 Task: Create a sub task Gather and Analyse Requirements for the task  Create a feature to schedule automatic backups of app data in the project TrueNorth , assign it to team member softage.7@softage.net and update the status of the sub task to  At Risk , set the priority of the sub task to Medium.
Action: Mouse moved to (60, 393)
Screenshot: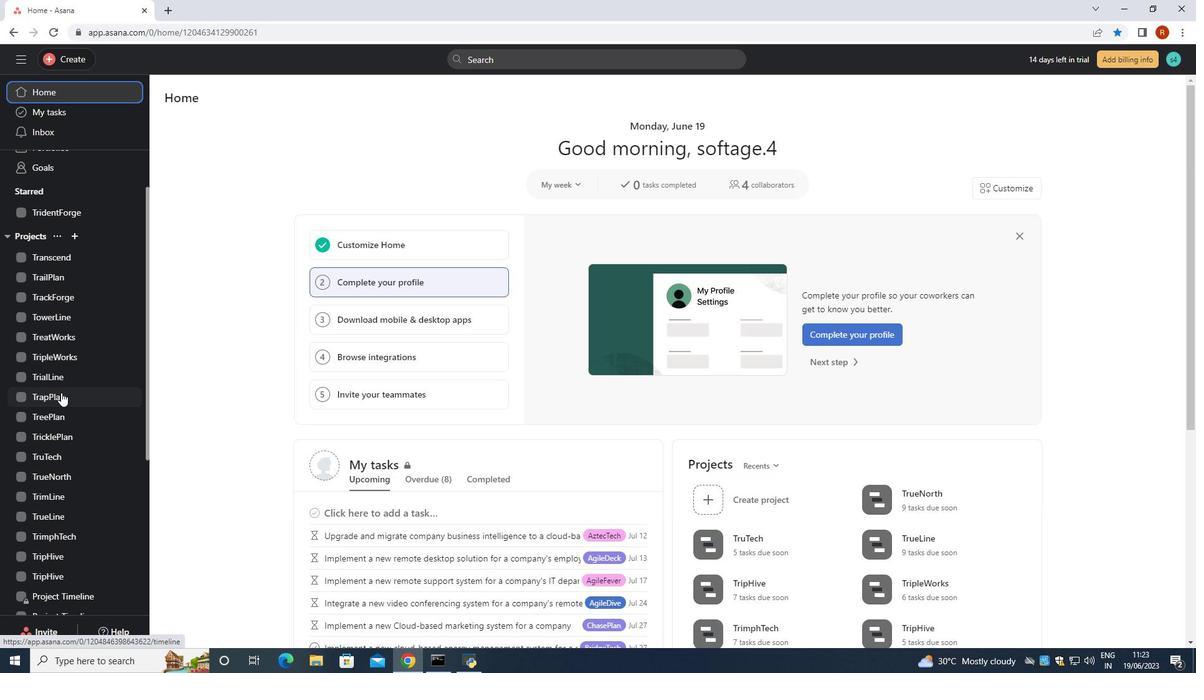 
Action: Mouse scrolled (60, 392) with delta (0, 0)
Screenshot: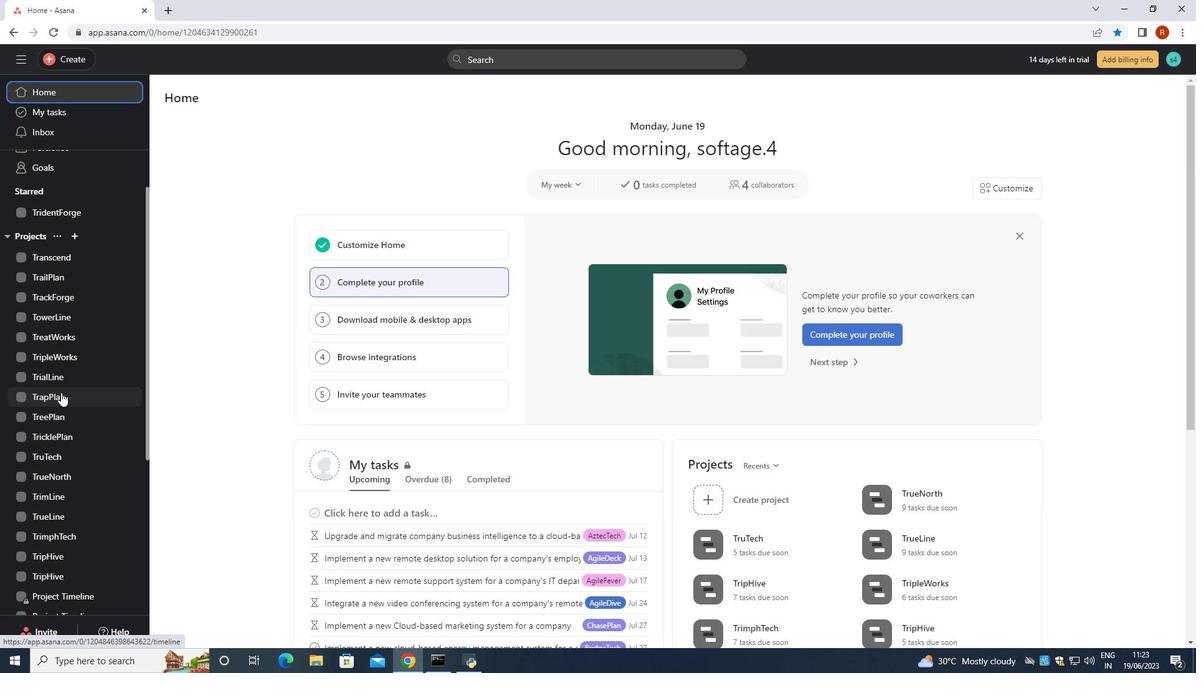 
Action: Mouse scrolled (60, 392) with delta (0, 0)
Screenshot: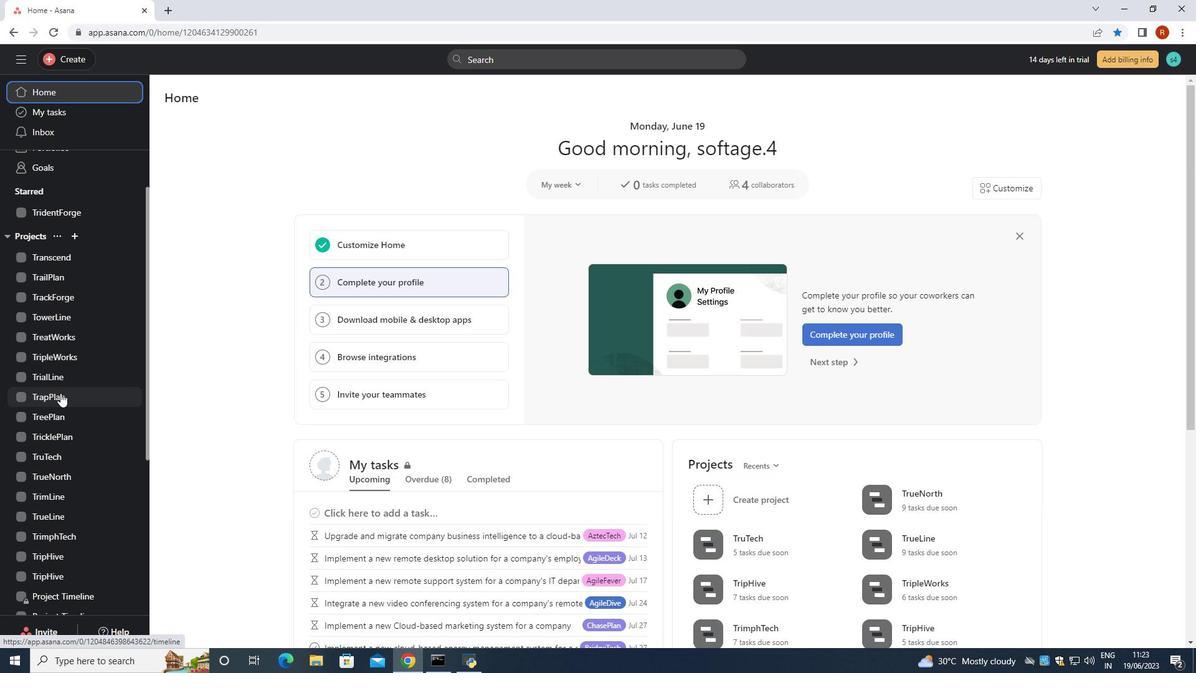 
Action: Mouse moved to (77, 357)
Screenshot: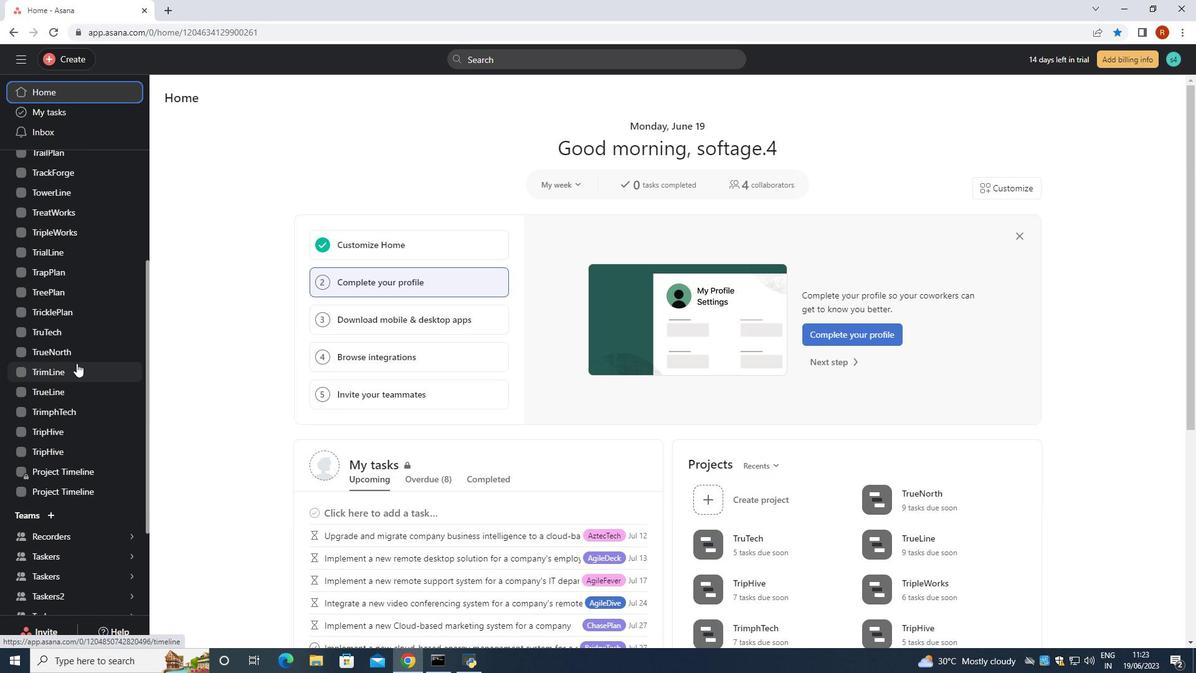 
Action: Mouse pressed left at (77, 357)
Screenshot: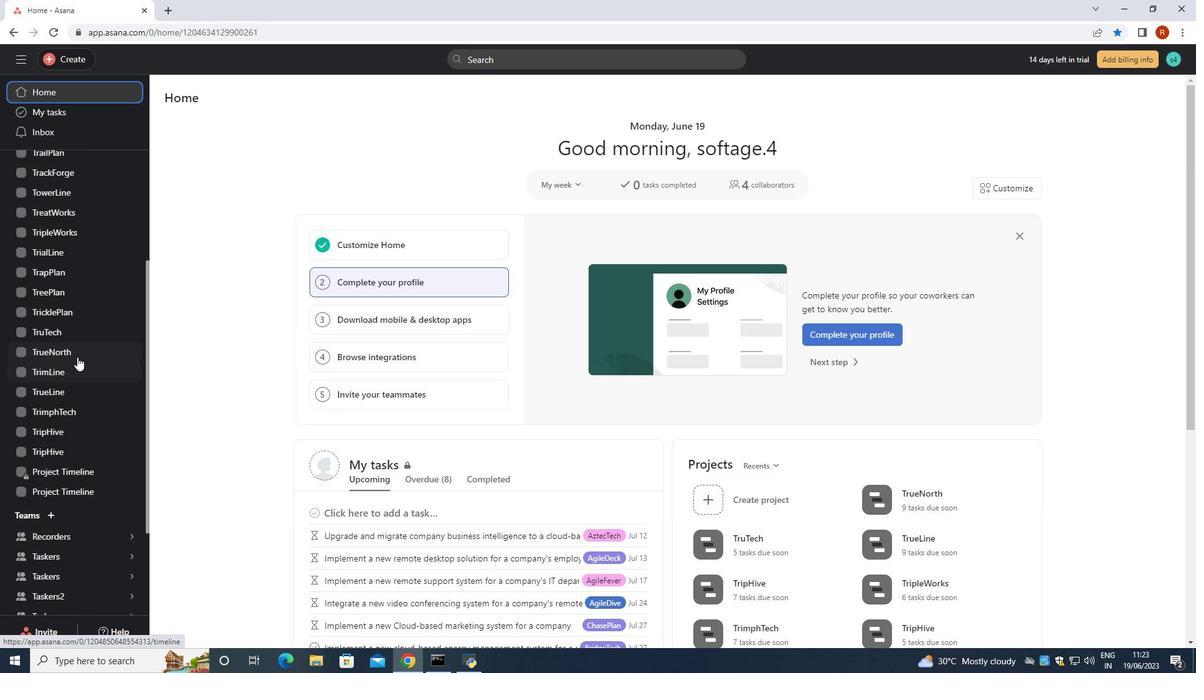 
Action: Mouse moved to (491, 293)
Screenshot: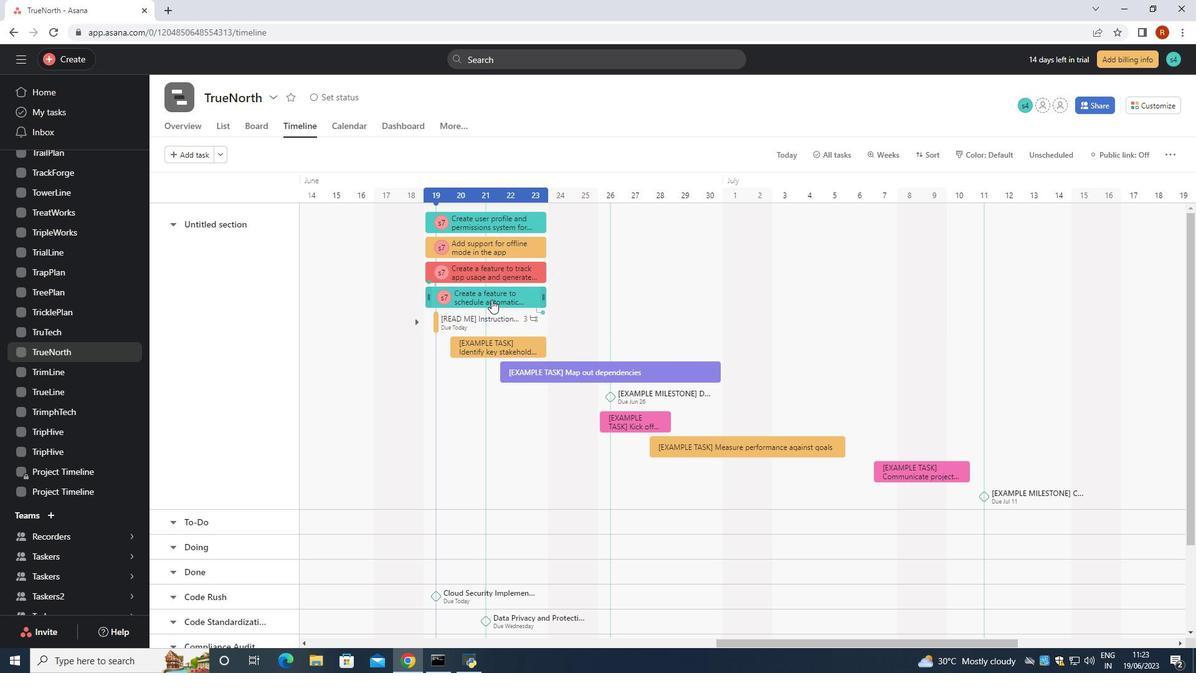 
Action: Mouse pressed left at (491, 293)
Screenshot: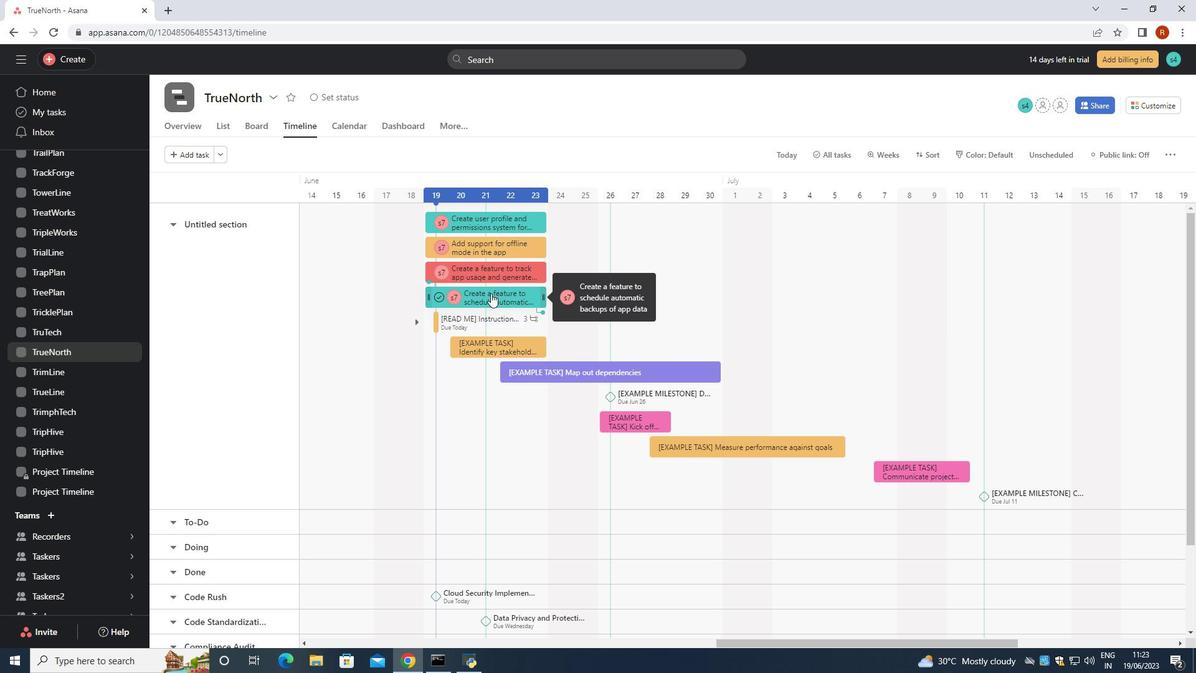 
Action: Mouse moved to (925, 362)
Screenshot: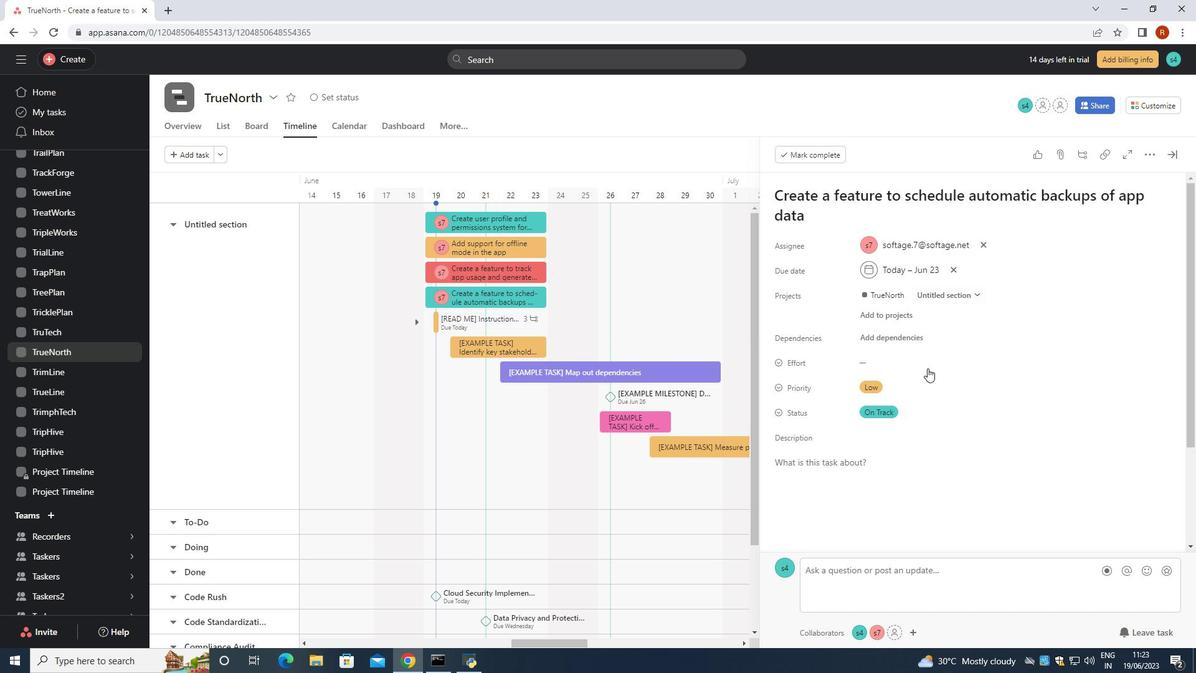 
Action: Mouse scrolled (925, 361) with delta (0, 0)
Screenshot: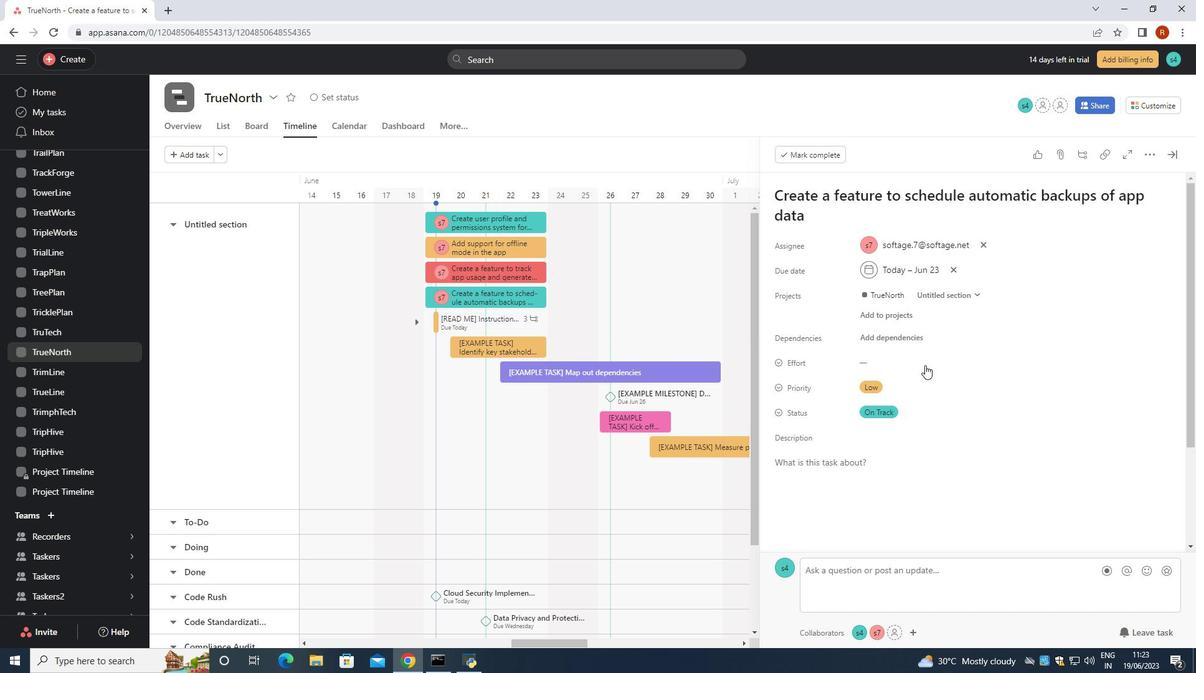 
Action: Mouse scrolled (925, 361) with delta (0, 0)
Screenshot: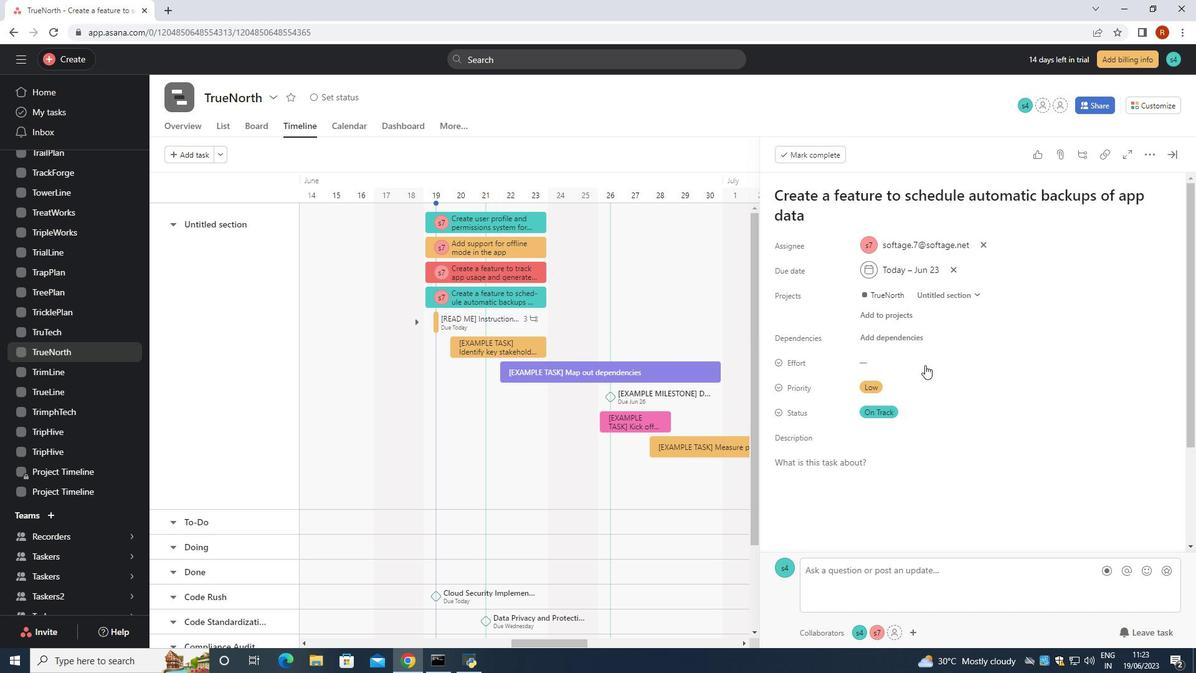 
Action: Mouse scrolled (925, 361) with delta (0, 0)
Screenshot: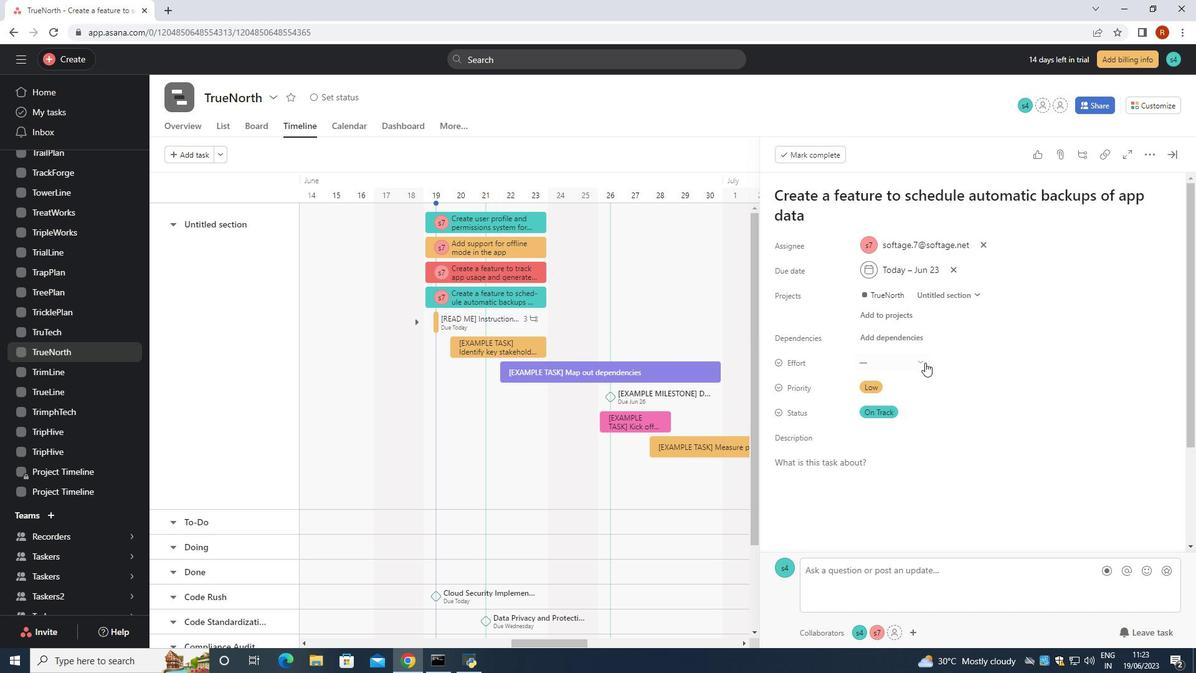 
Action: Mouse scrolled (925, 361) with delta (0, 0)
Screenshot: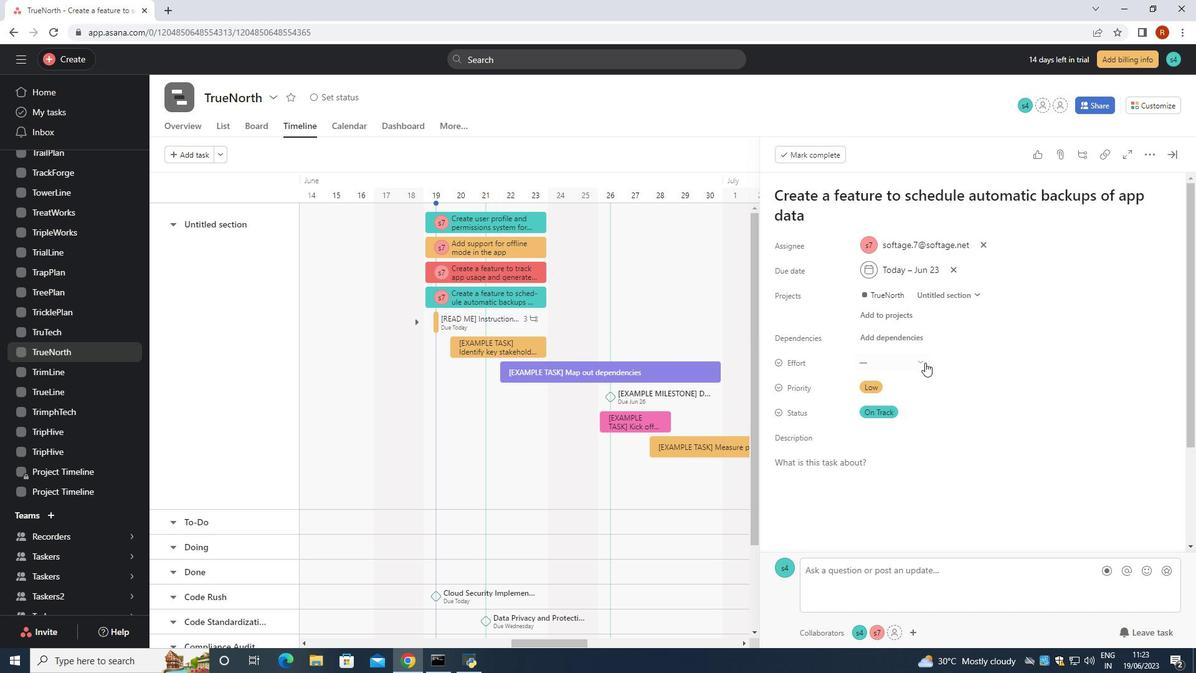
Action: Mouse scrolled (925, 361) with delta (0, 0)
Screenshot: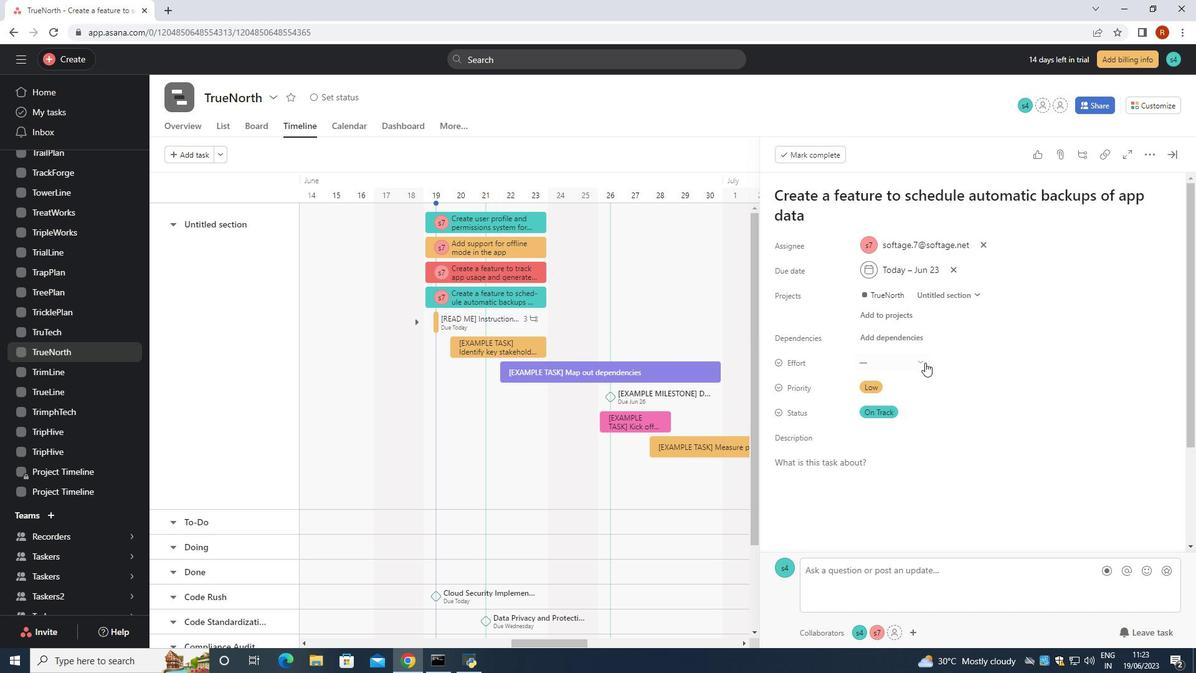 
Action: Mouse moved to (924, 361)
Screenshot: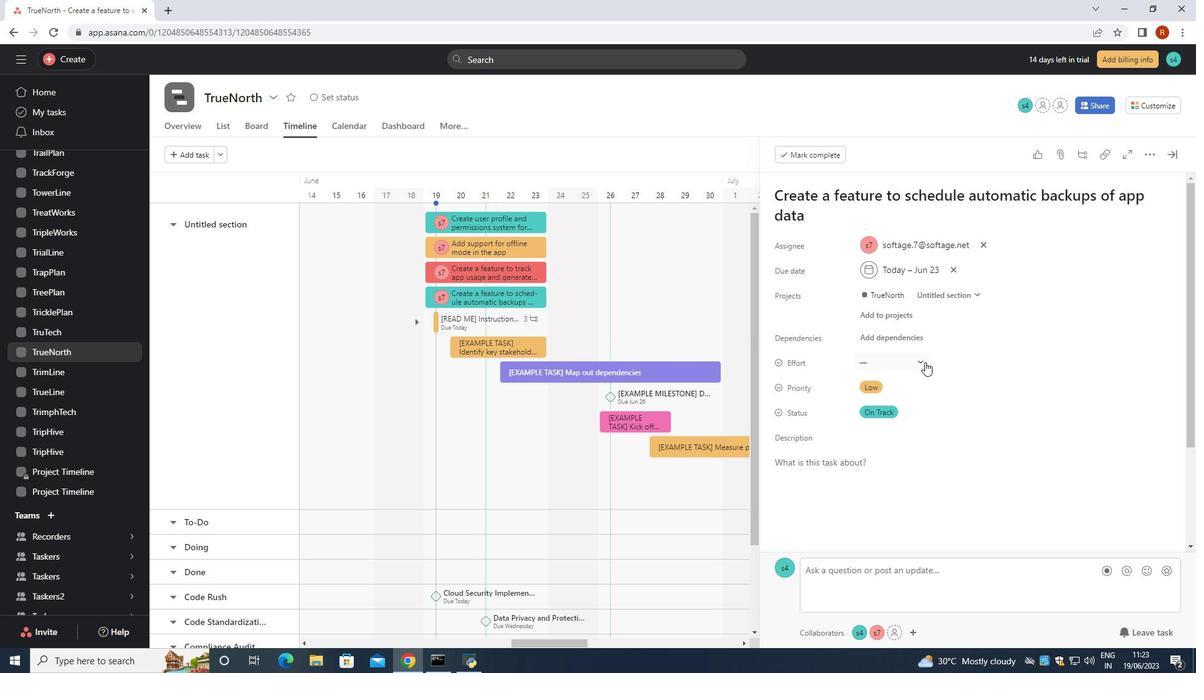 
Action: Mouse scrolled (924, 360) with delta (0, 0)
Screenshot: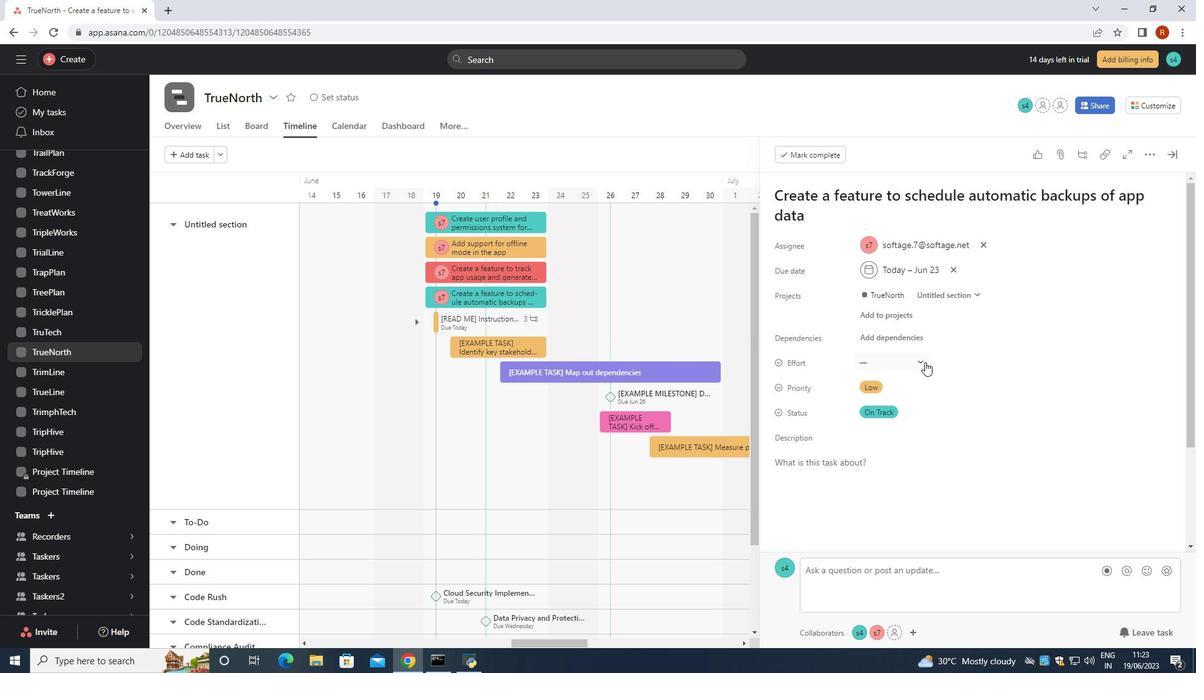 
Action: Mouse moved to (924, 360)
Screenshot: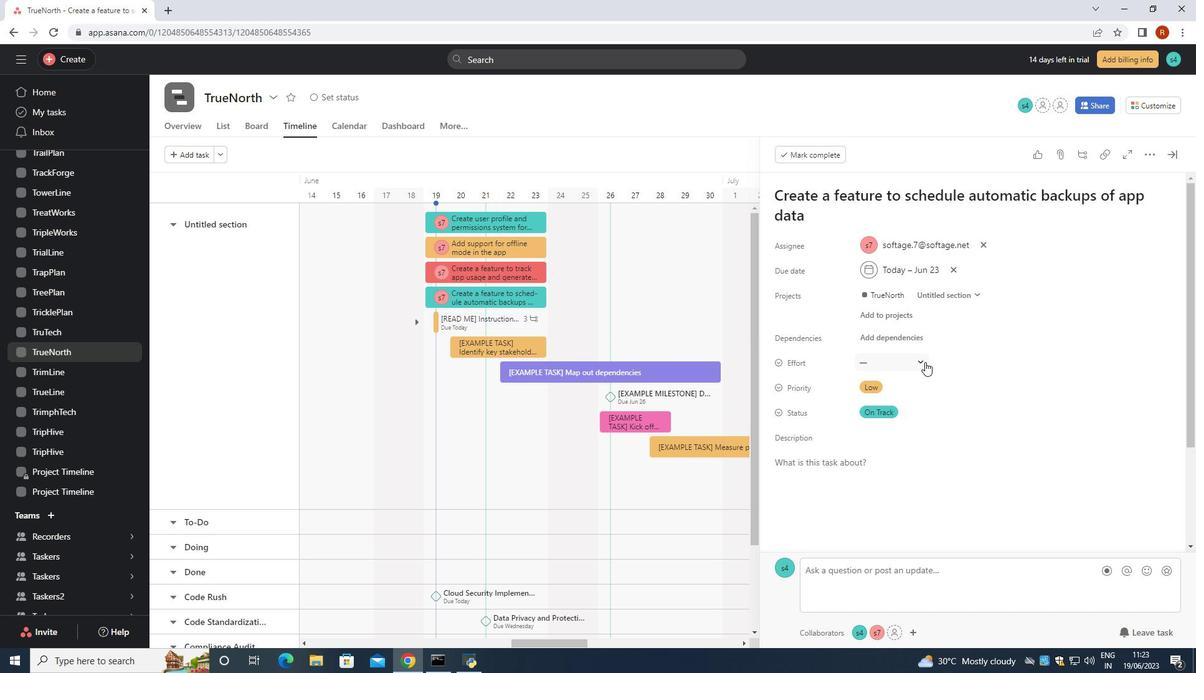 
Action: Mouse scrolled (924, 359) with delta (0, 0)
Screenshot: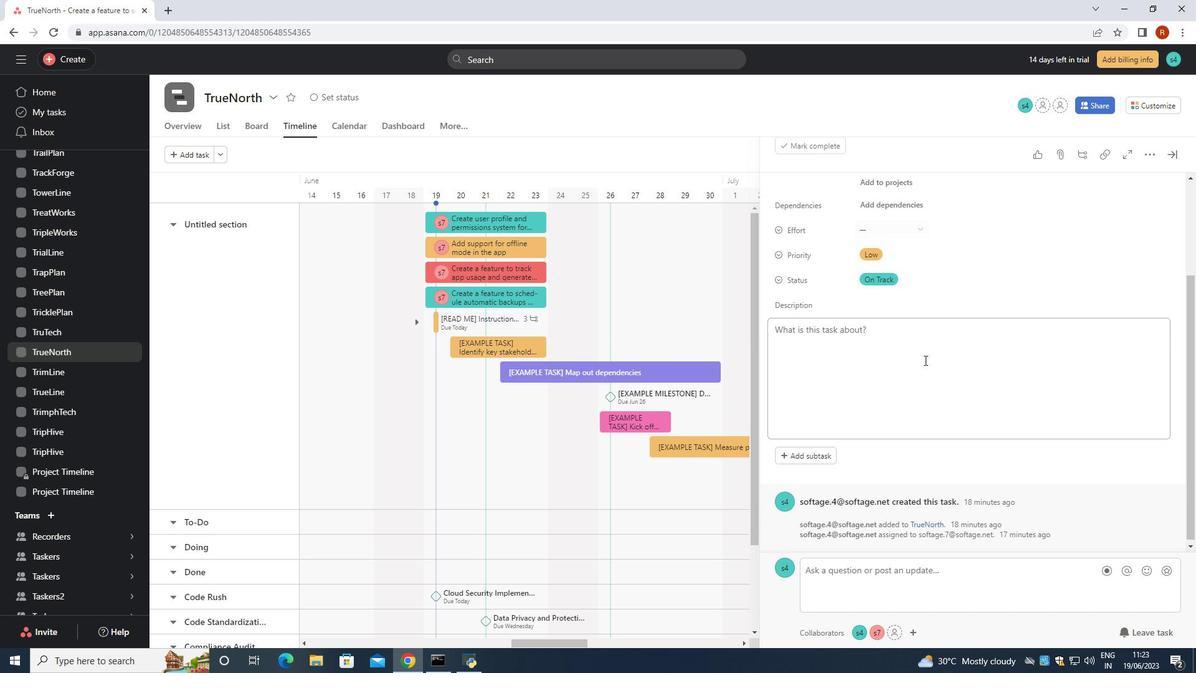 
Action: Mouse scrolled (924, 359) with delta (0, 0)
Screenshot: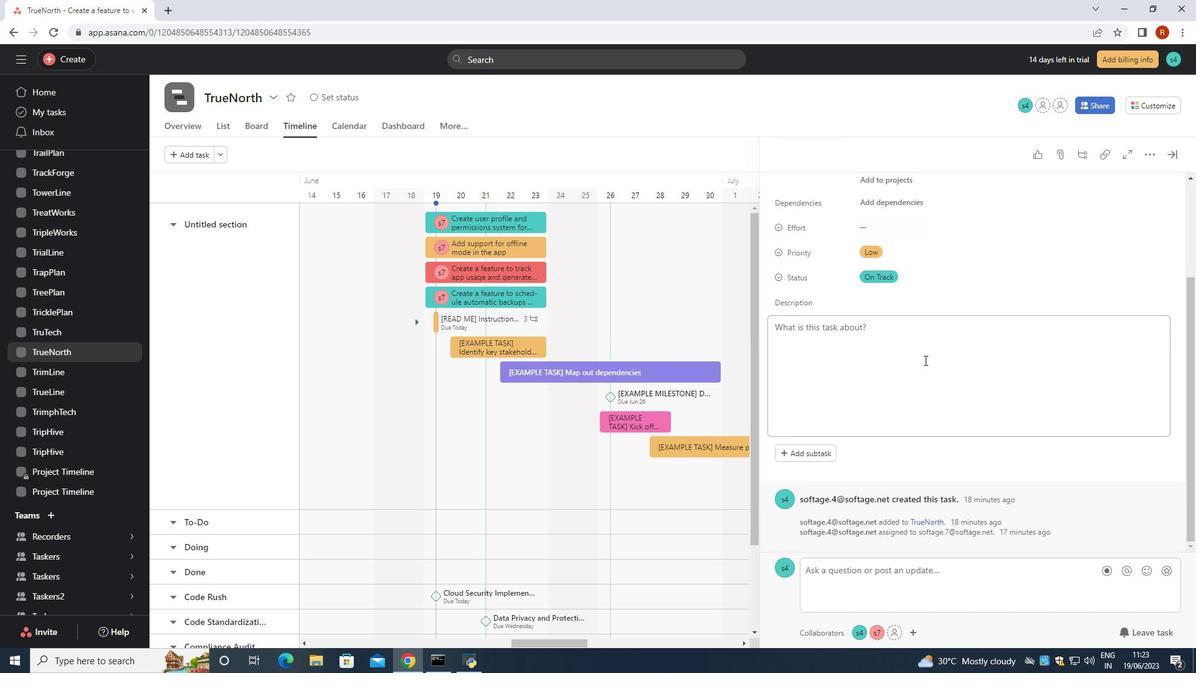 
Action: Mouse scrolled (924, 359) with delta (0, 0)
Screenshot: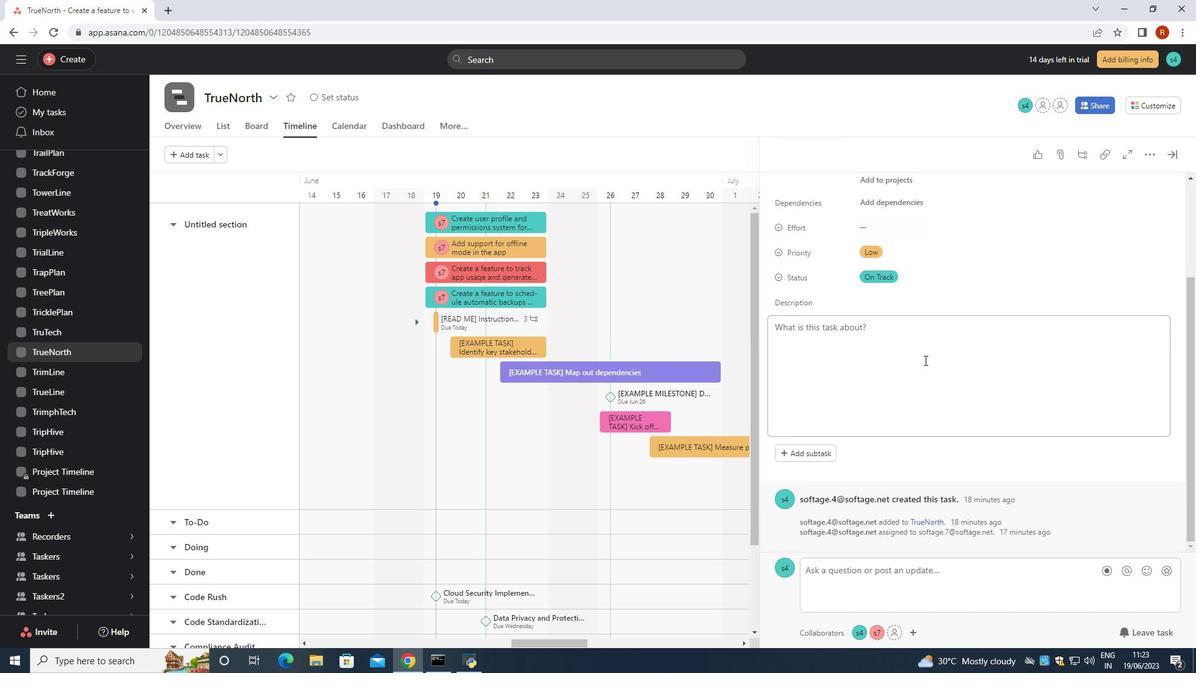 
Action: Mouse scrolled (924, 359) with delta (0, 0)
Screenshot: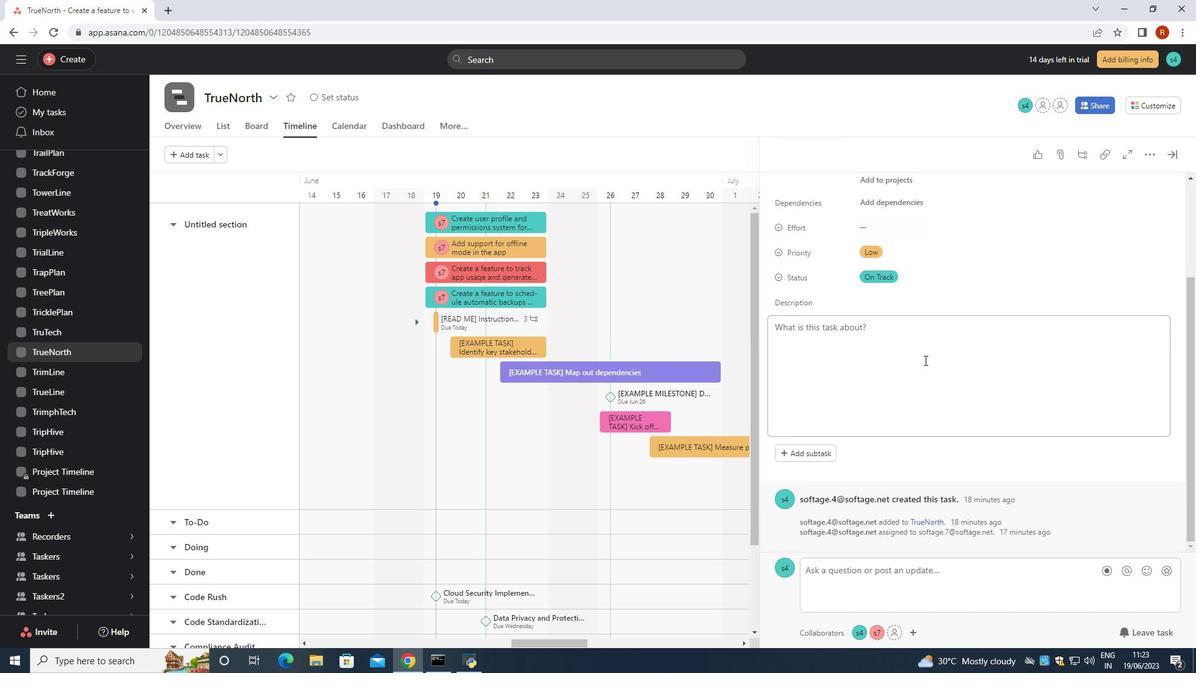 
Action: Mouse scrolled (924, 359) with delta (0, 0)
Screenshot: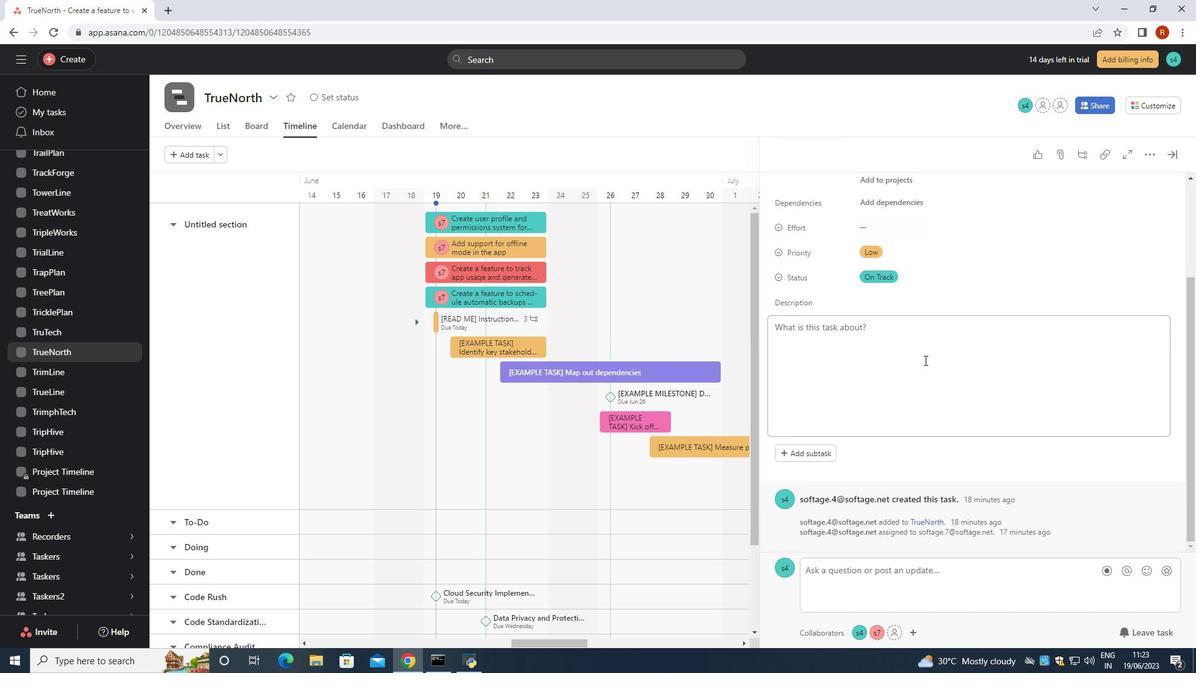 
Action: Mouse moved to (813, 457)
Screenshot: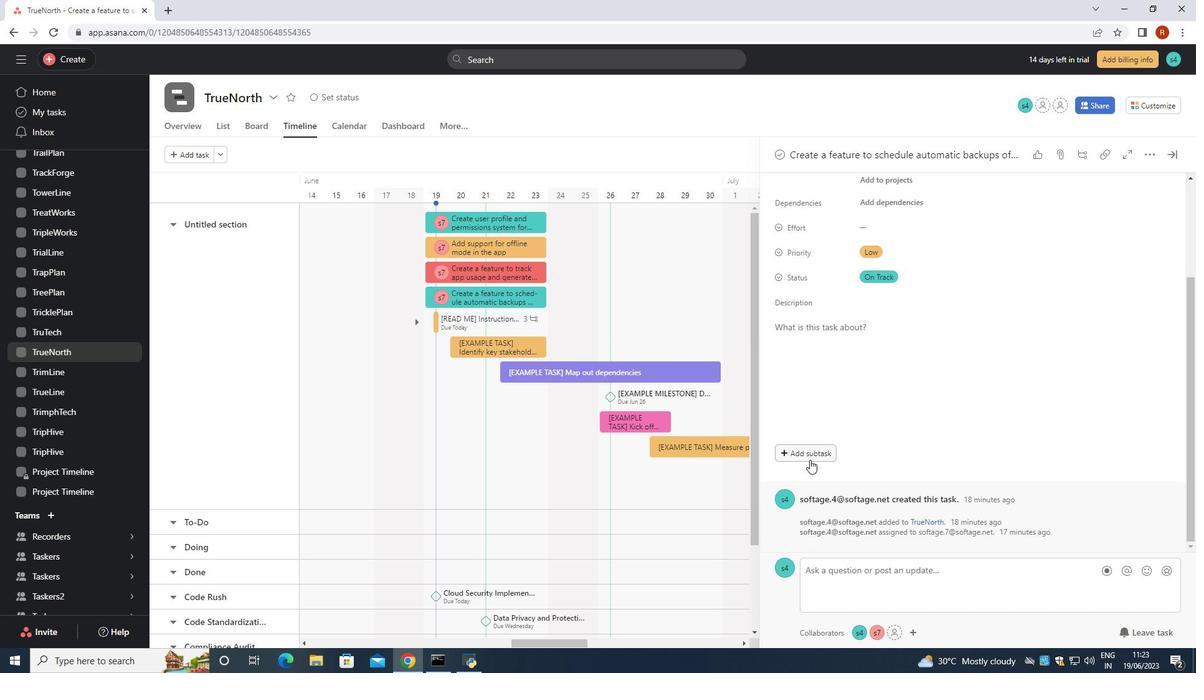 
Action: Mouse pressed left at (813, 457)
Screenshot: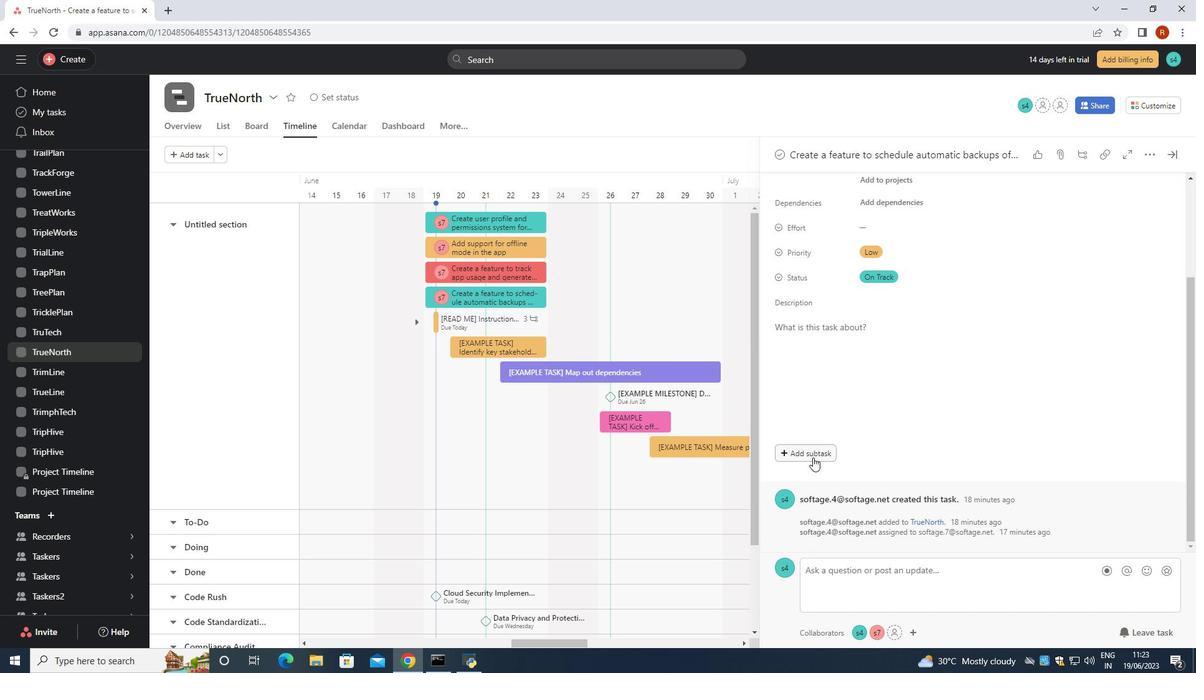 
Action: Mouse moved to (1034, 358)
Screenshot: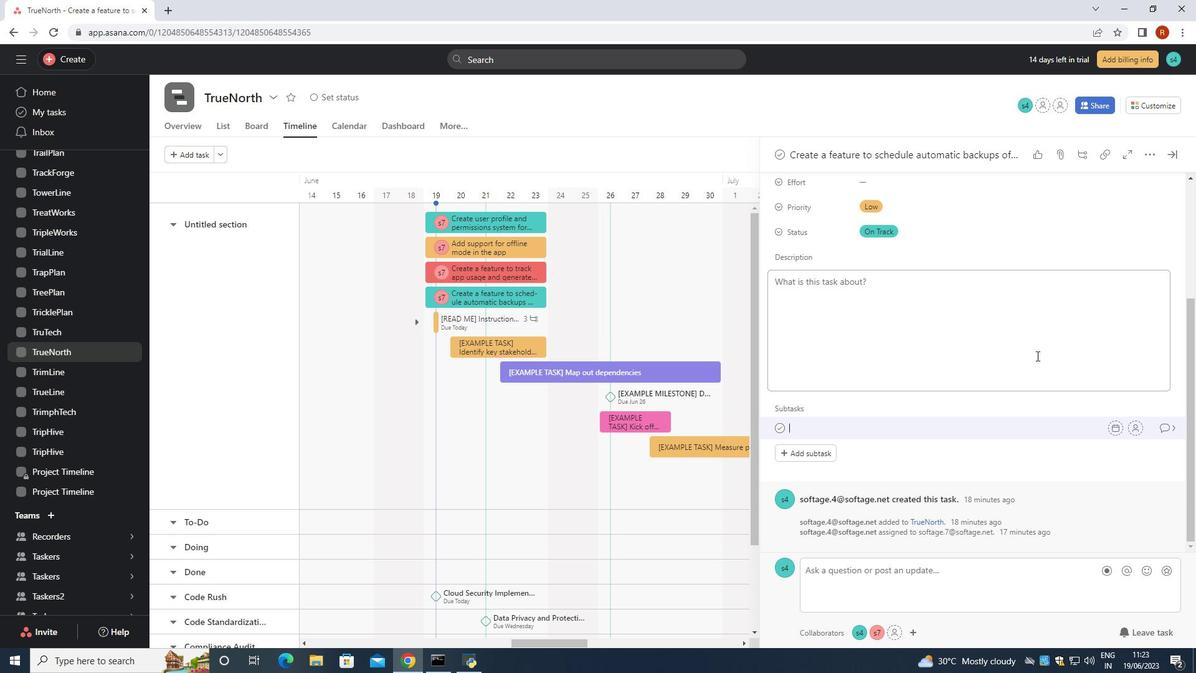 
Action: Key pressed <Key.shift>
Screenshot: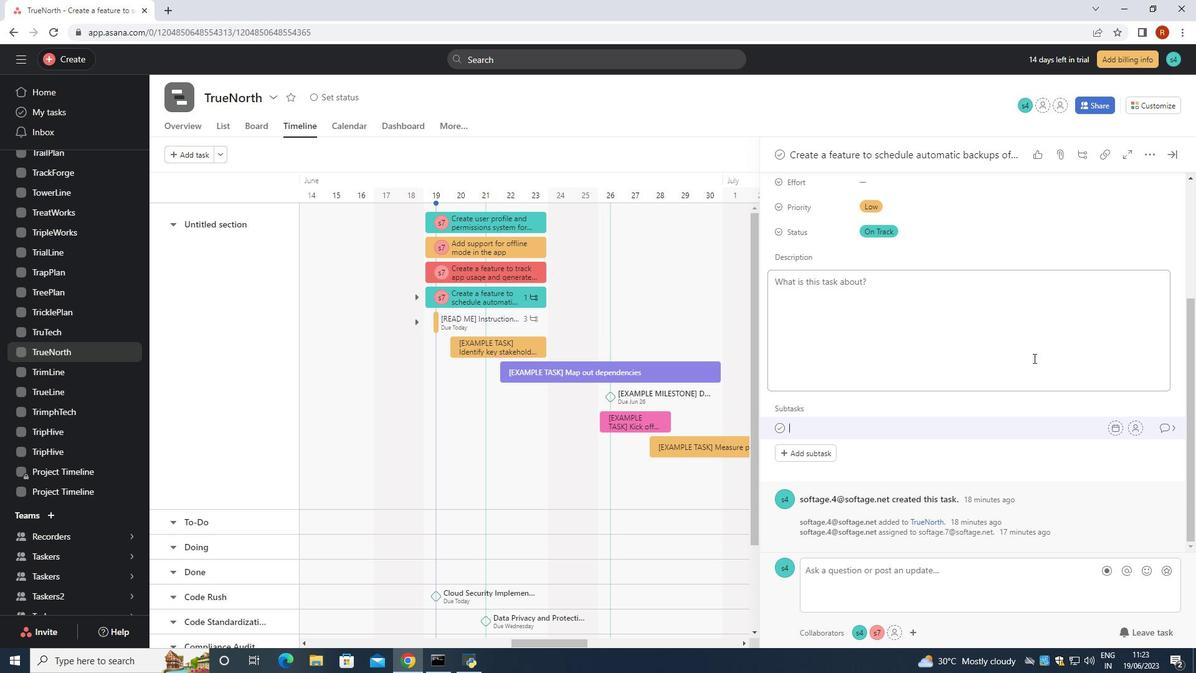 
Action: Mouse moved to (1033, 358)
Screenshot: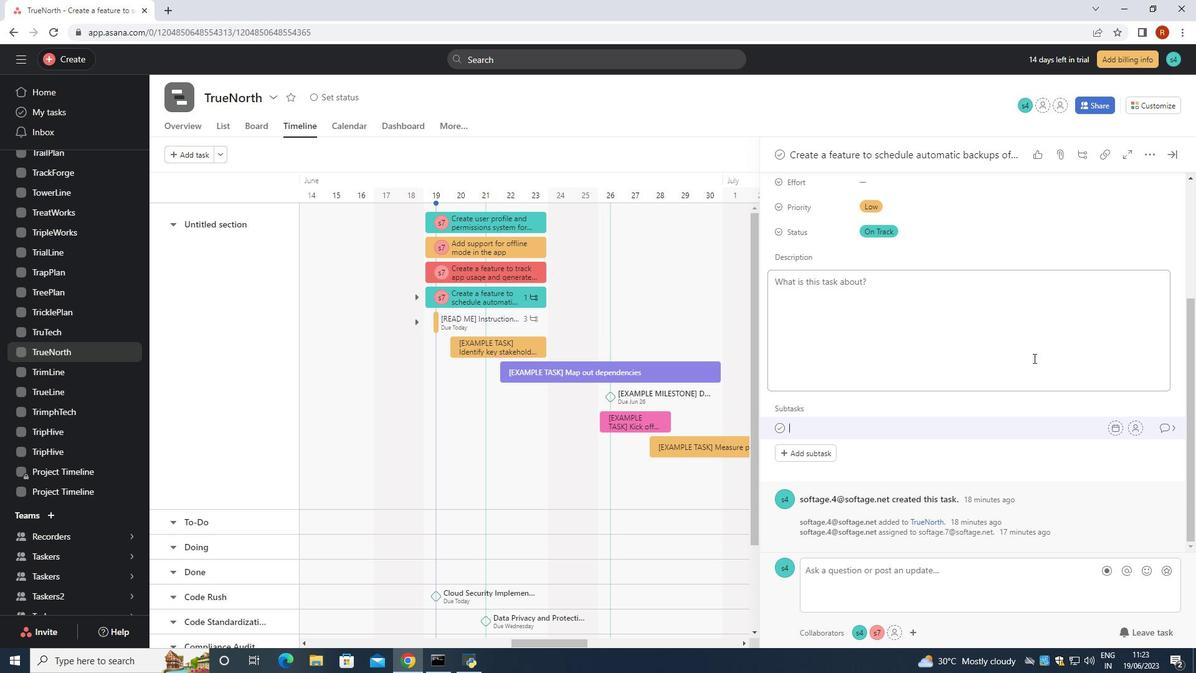 
Action: Key pressed <Key.shift><Key.shift><Key.shift><Key.shift><Key.shift><Key.shift><Key.shift><Key.shift><Key.shift><Key.shift><Key.shift><Key.shift><Key.shift><Key.shift><Key.shift><Key.shift><Key.shift><Key.shift><Key.shift><Key.shift><Key.shift><Key.shift><Key.shift>G
Screenshot: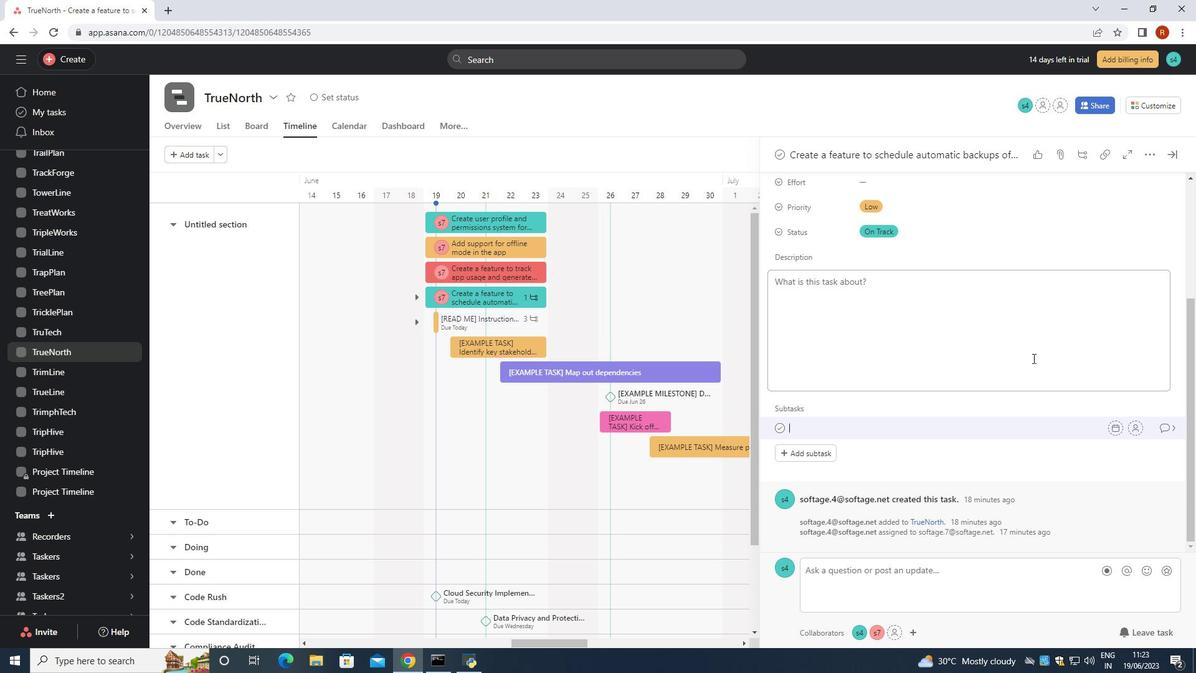 
Action: Mouse moved to (1033, 358)
Screenshot: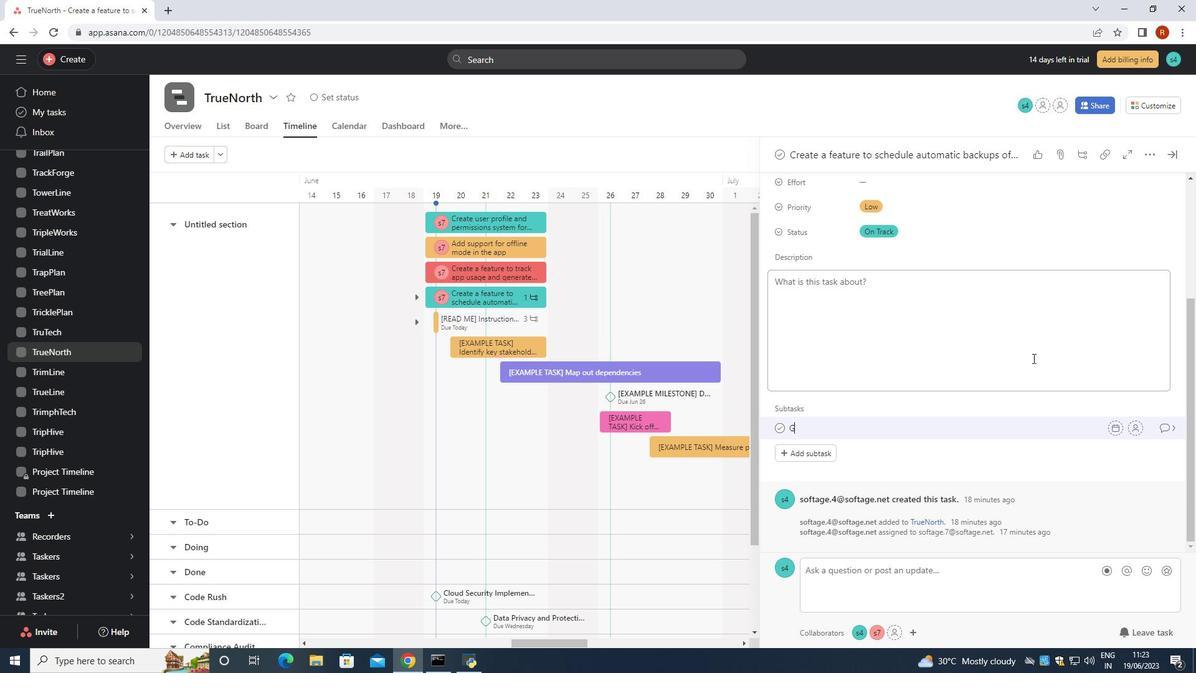 
Action: Key pressed ather<Key.space>and<Key.space><Key.shift><Key.shift><Key.shift><Key.shift><Key.shift>Analyse<Key.space><Key.shift><Key.shift><Key.shift>Requirements
Screenshot: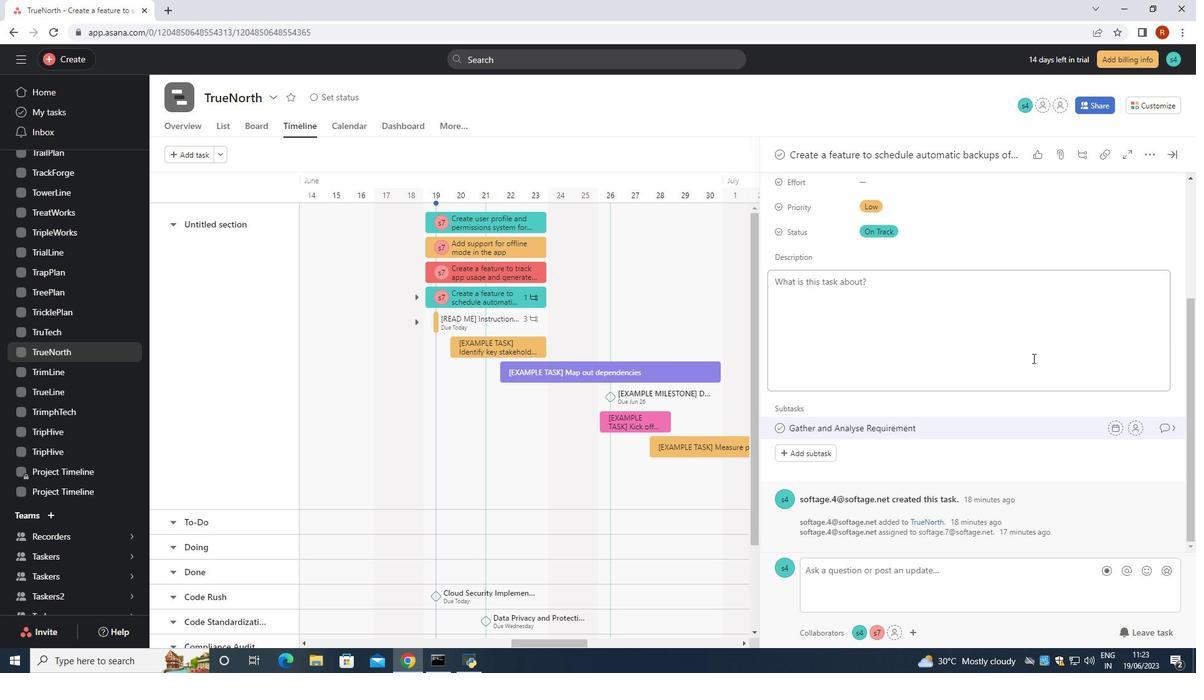 
Action: Mouse moved to (1140, 428)
Screenshot: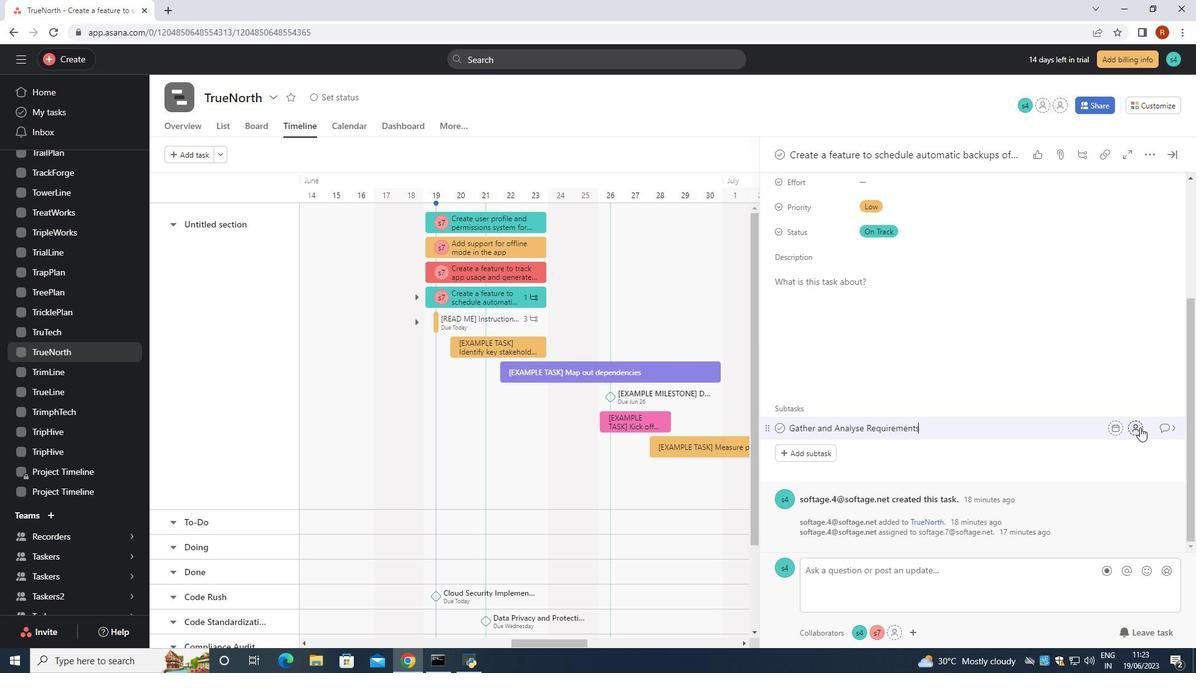 
Action: Mouse pressed left at (1140, 428)
Screenshot: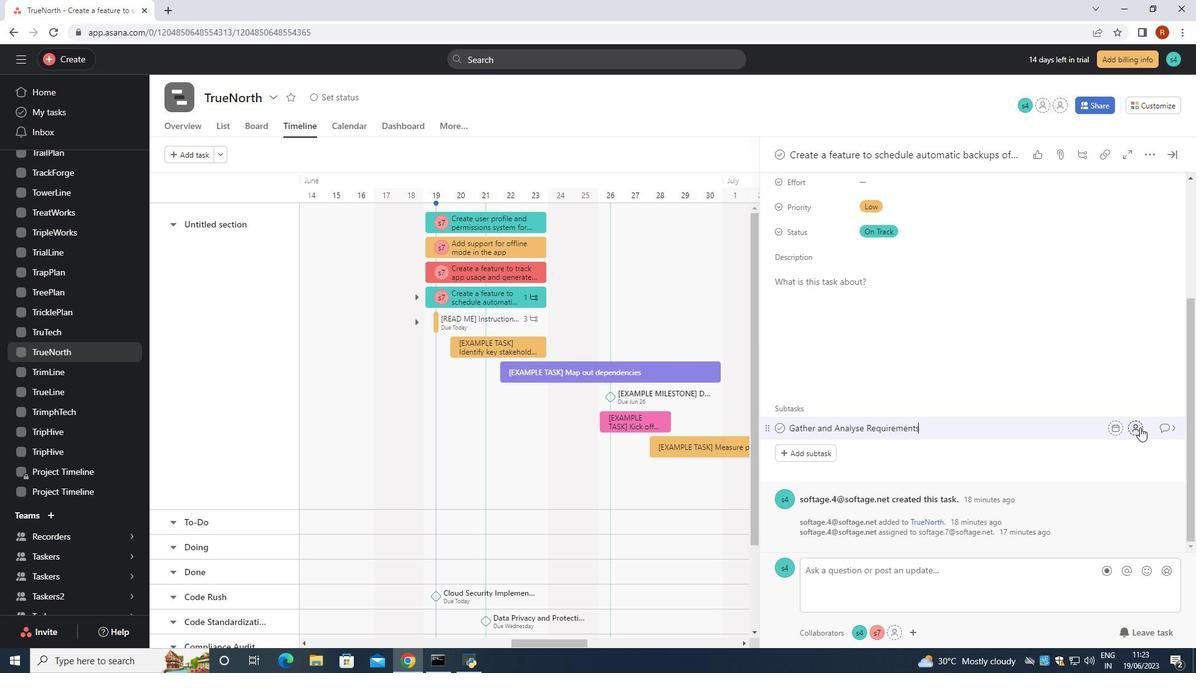 
Action: Mouse moved to (1138, 428)
Screenshot: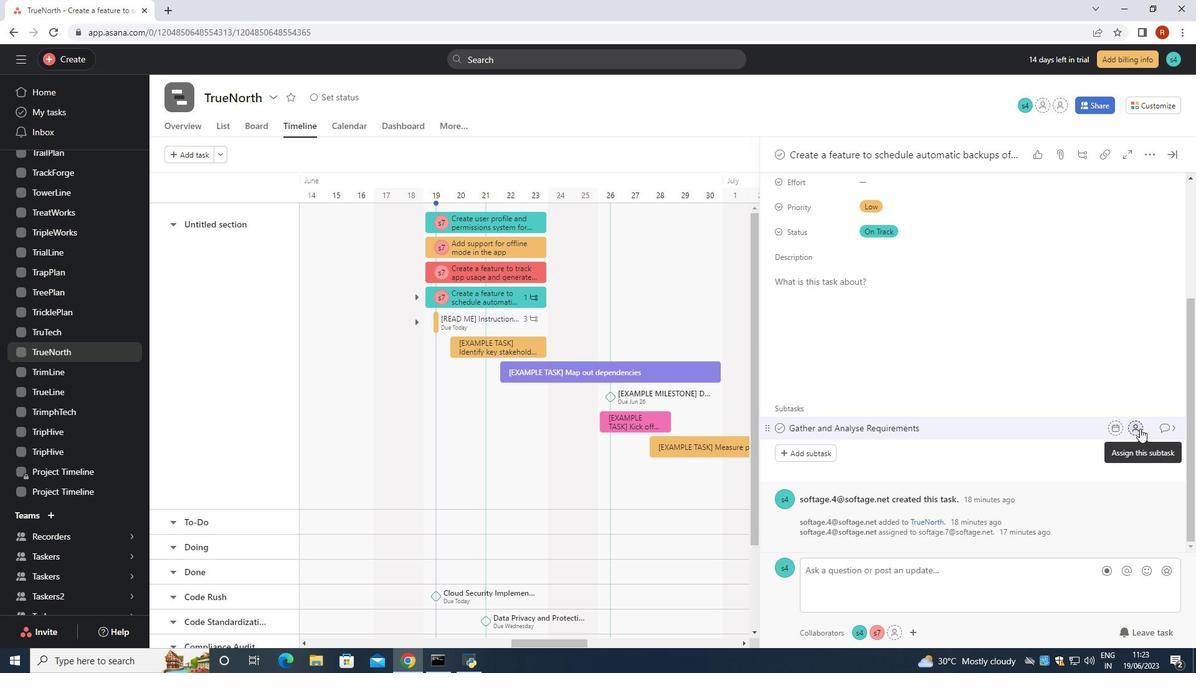 
Action: Key pressed <Key.shift>Soft
Screenshot: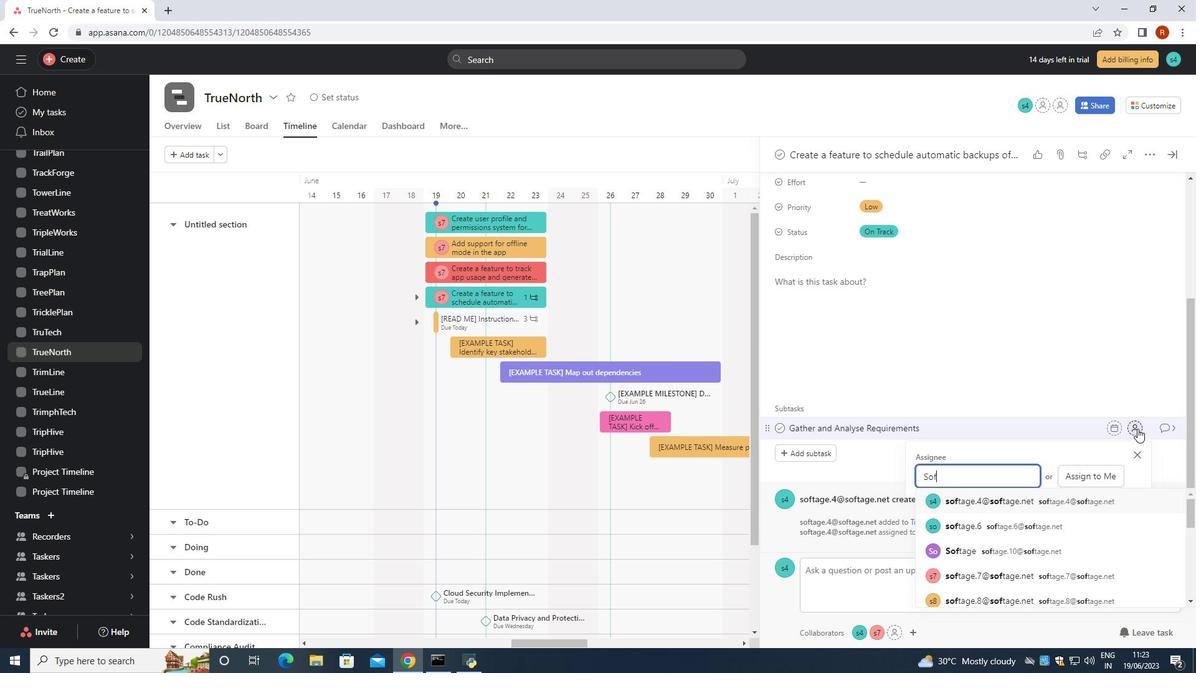 
Action: Mouse moved to (1137, 428)
Screenshot: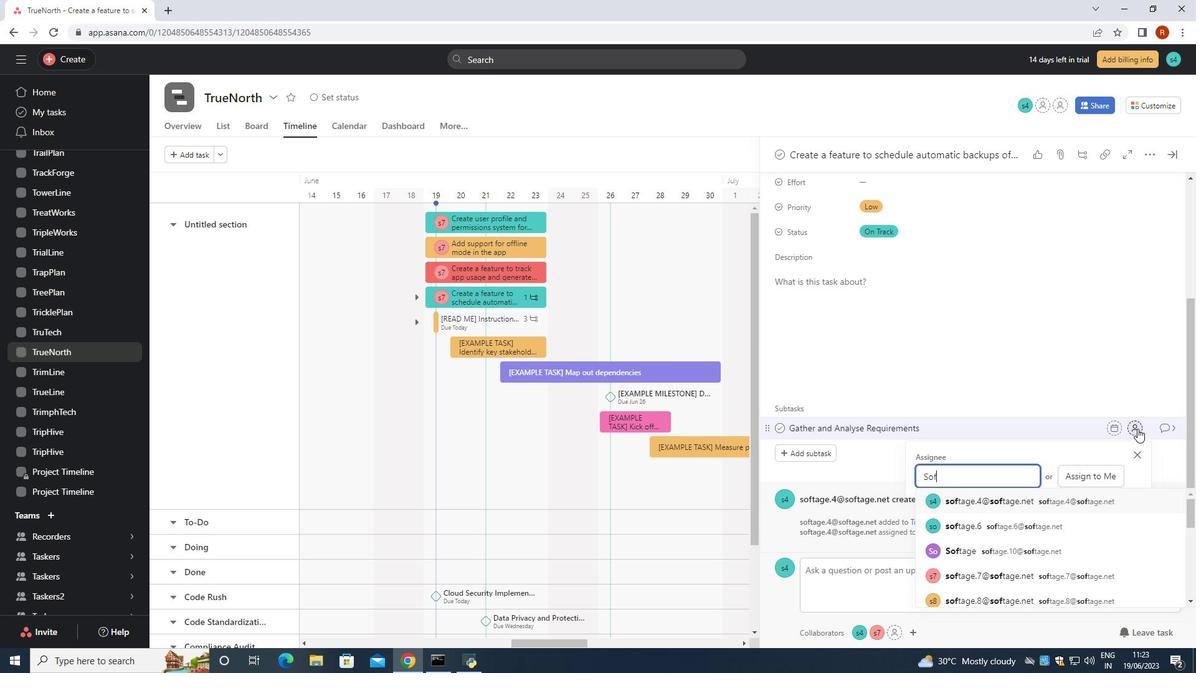 
Action: Key pressed age.7<Key.shift><Key.shift><Key.shift><Key.shift><Key.shift><Key.shift><Key.shift>@softage.net
Screenshot: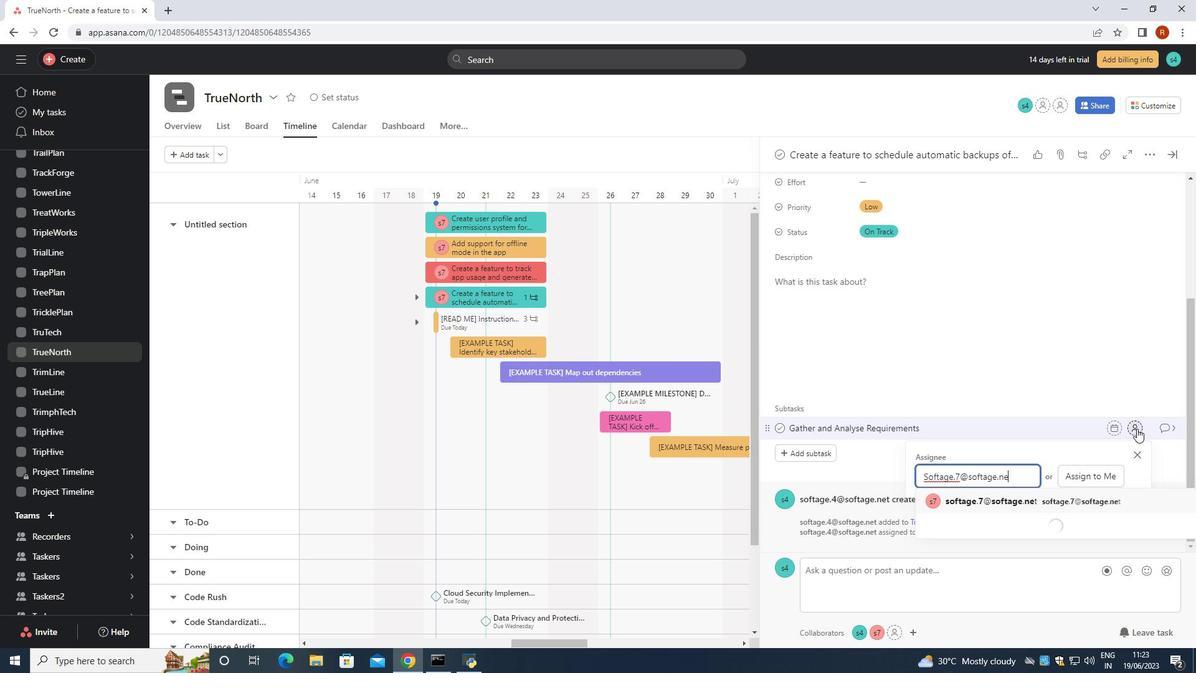 
Action: Mouse moved to (1048, 497)
Screenshot: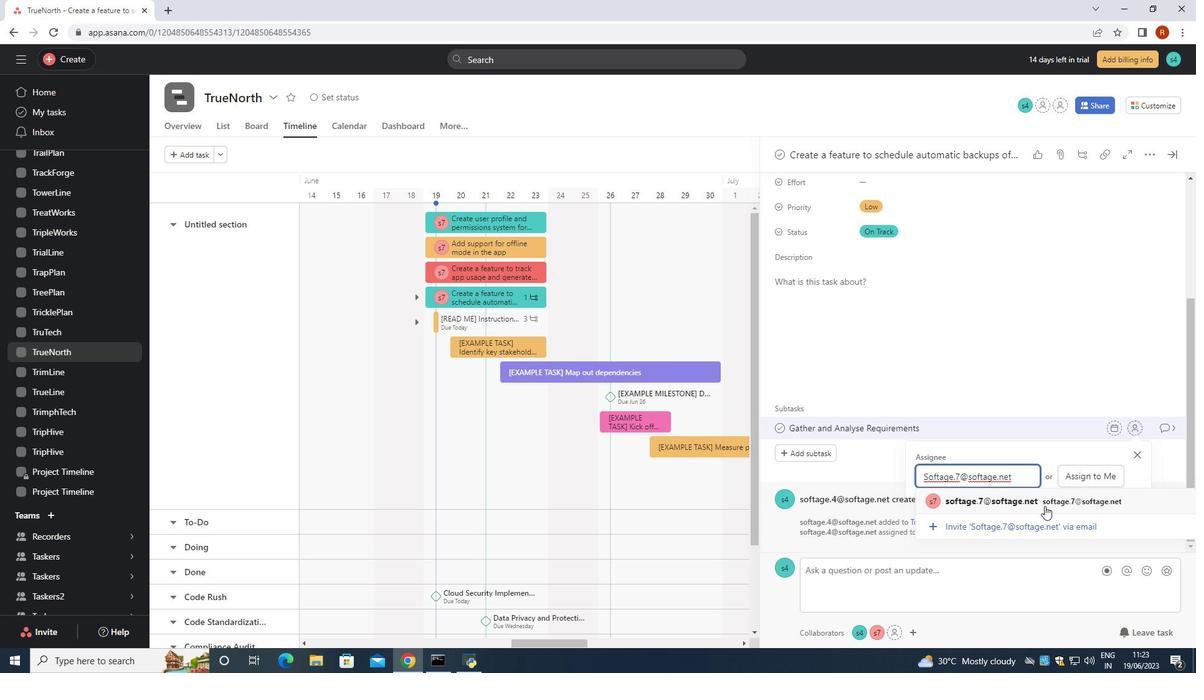 
Action: Mouse pressed left at (1048, 497)
Screenshot: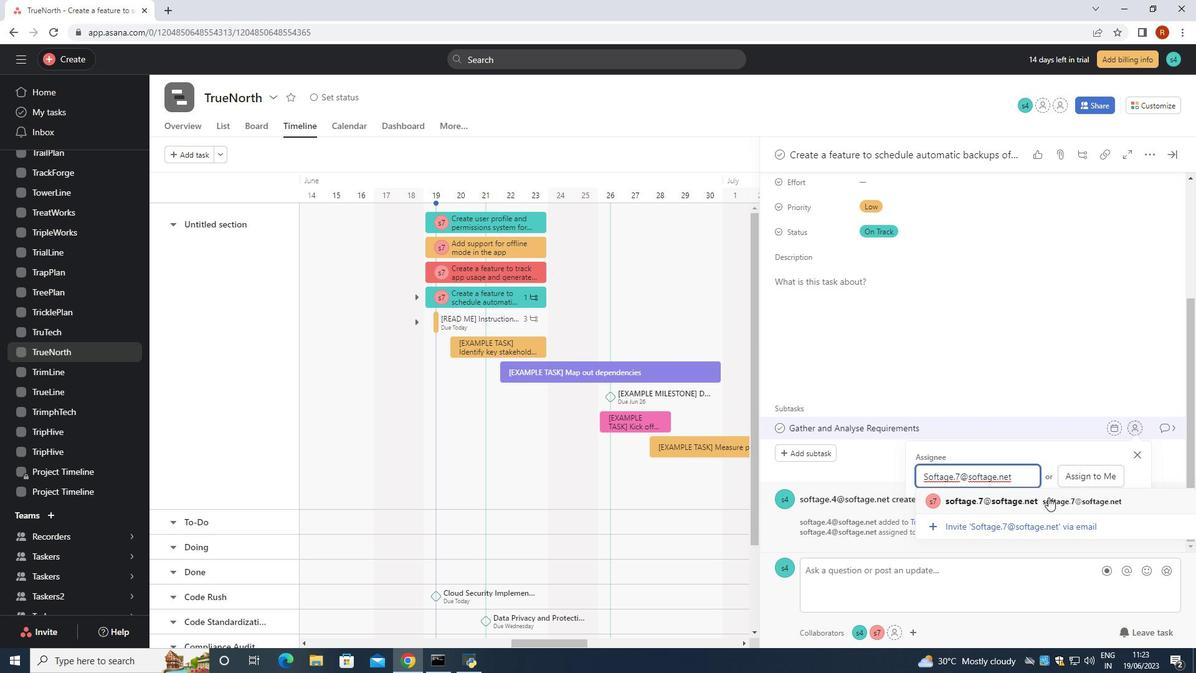 
Action: Mouse moved to (1169, 430)
Screenshot: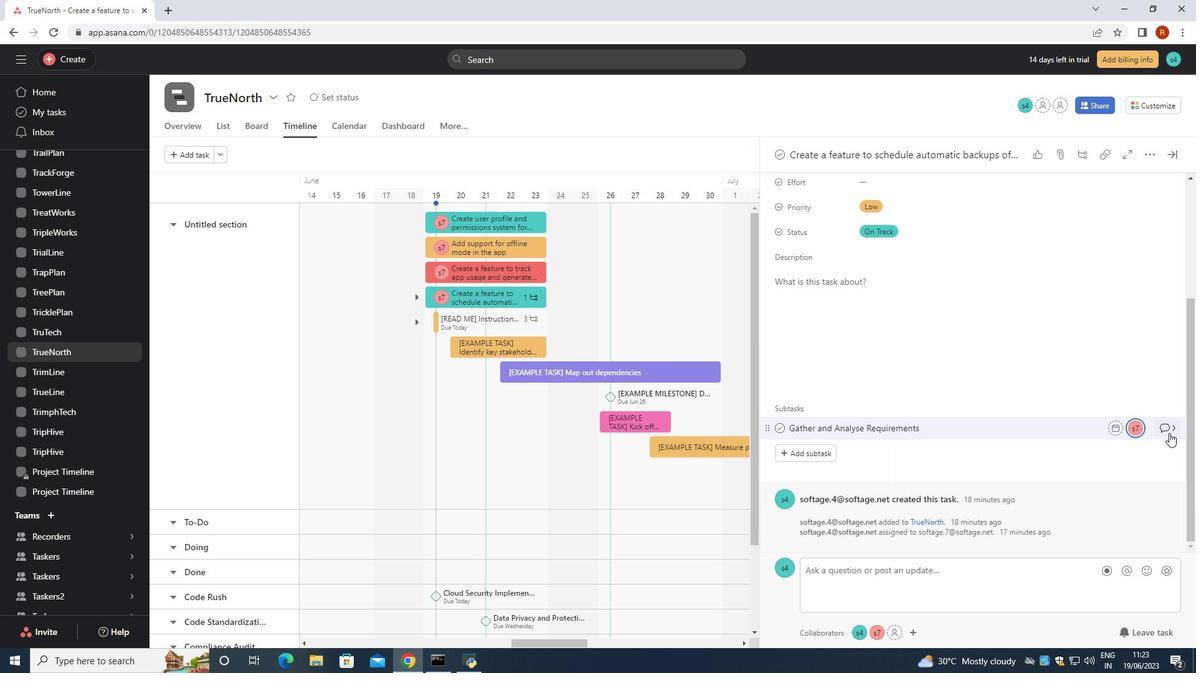 
Action: Mouse pressed left at (1169, 430)
Screenshot: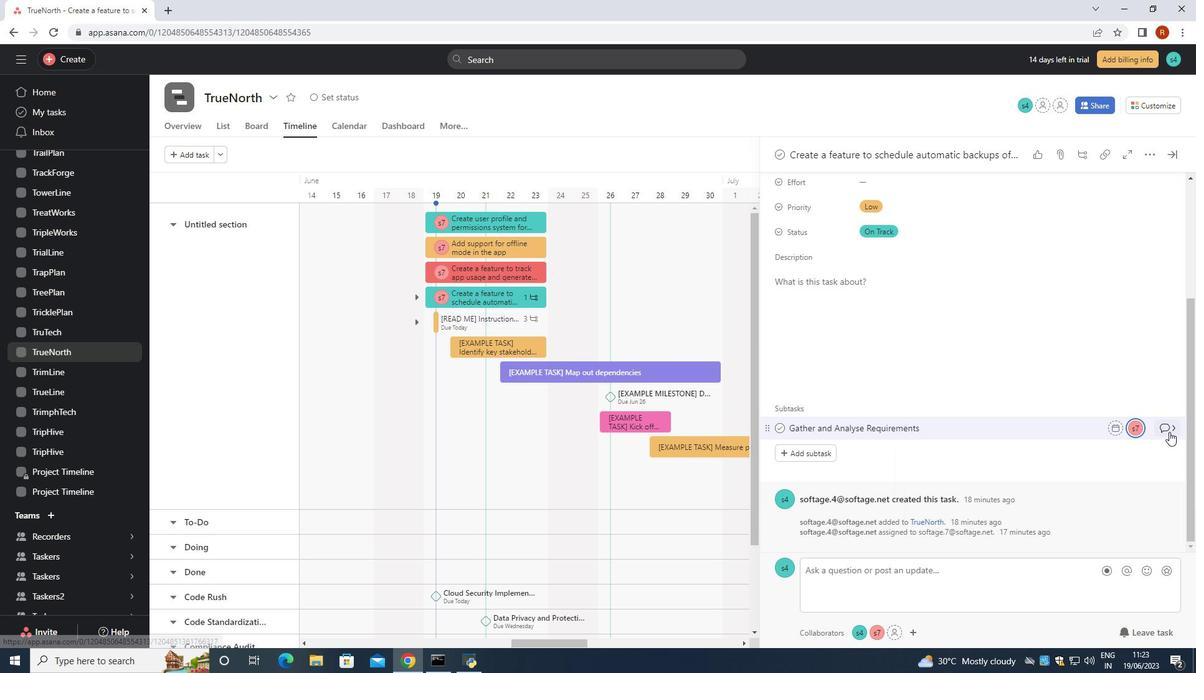 
Action: Mouse moved to (809, 330)
Screenshot: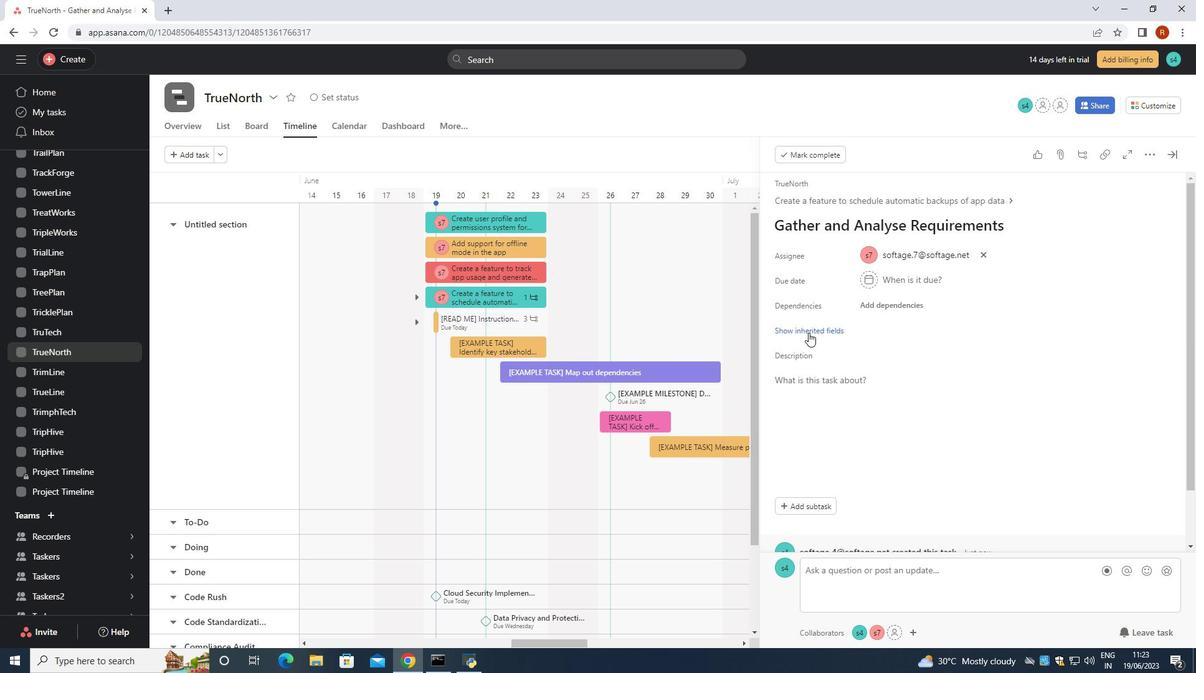 
Action: Mouse pressed left at (809, 330)
Screenshot: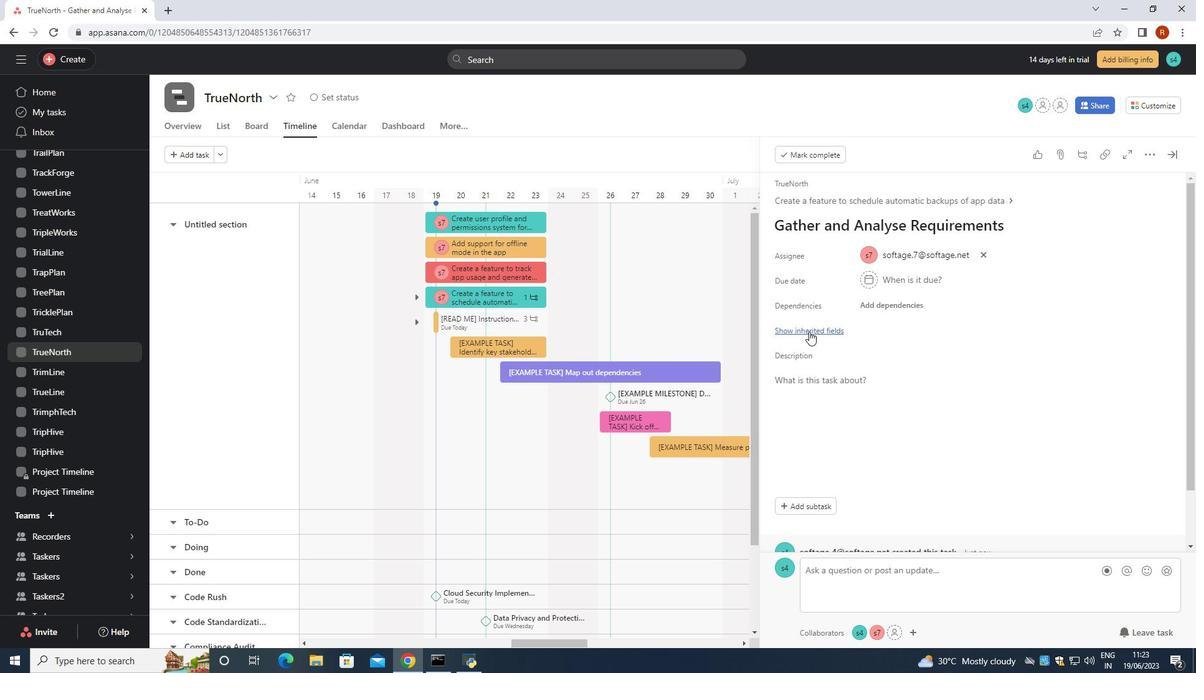 
Action: Mouse moved to (862, 408)
Screenshot: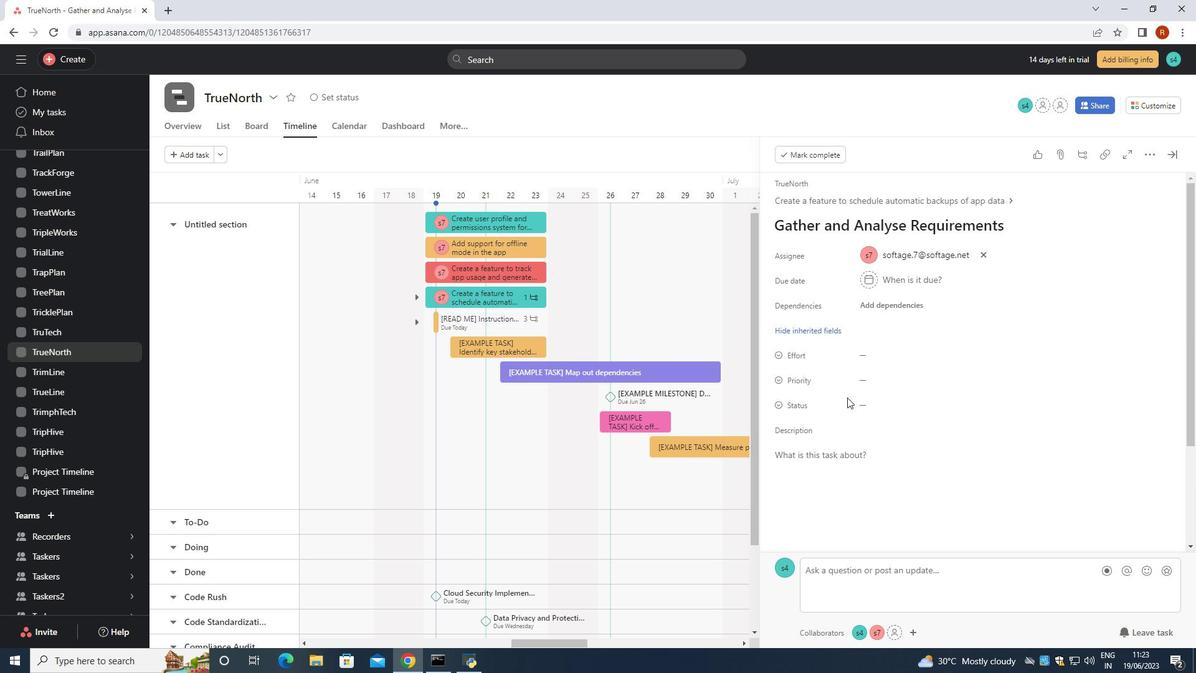 
Action: Mouse pressed left at (862, 408)
Screenshot: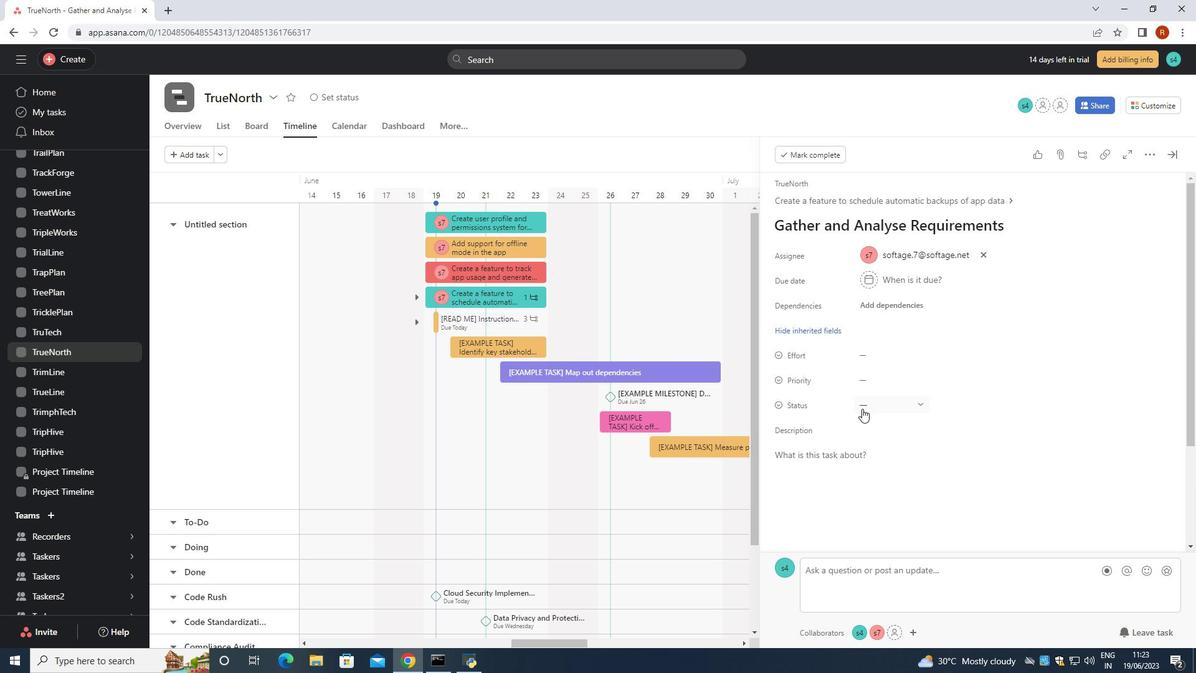 
Action: Mouse moved to (901, 464)
Screenshot: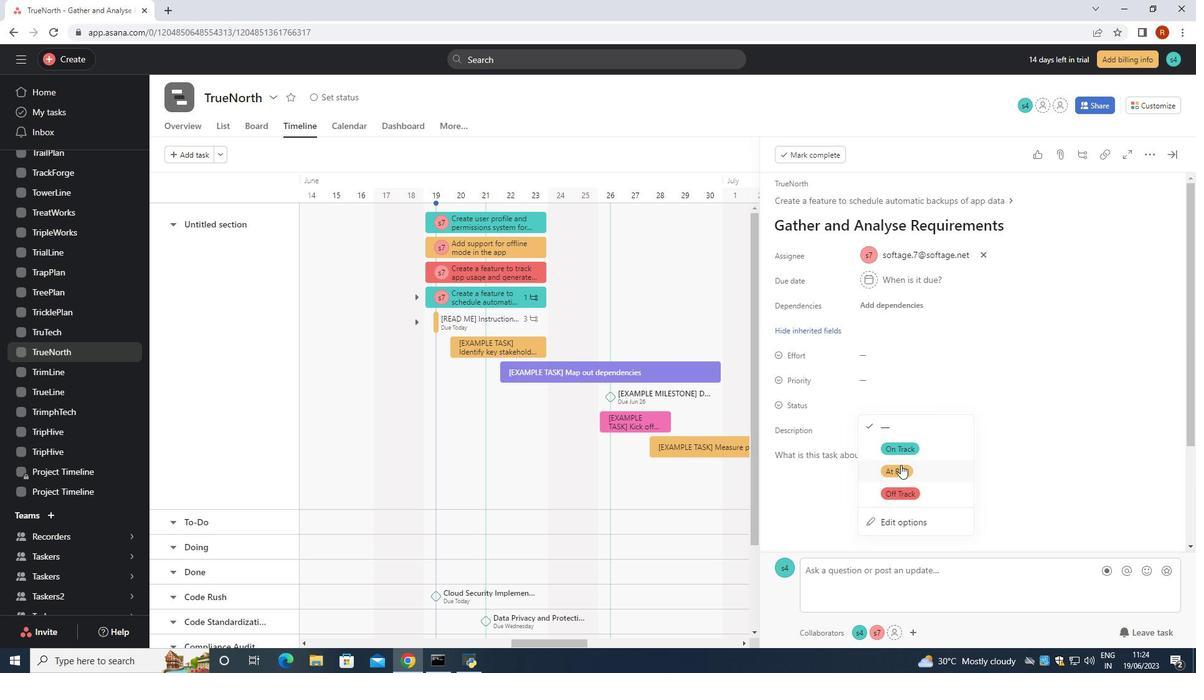 
Action: Mouse pressed left at (901, 464)
Screenshot: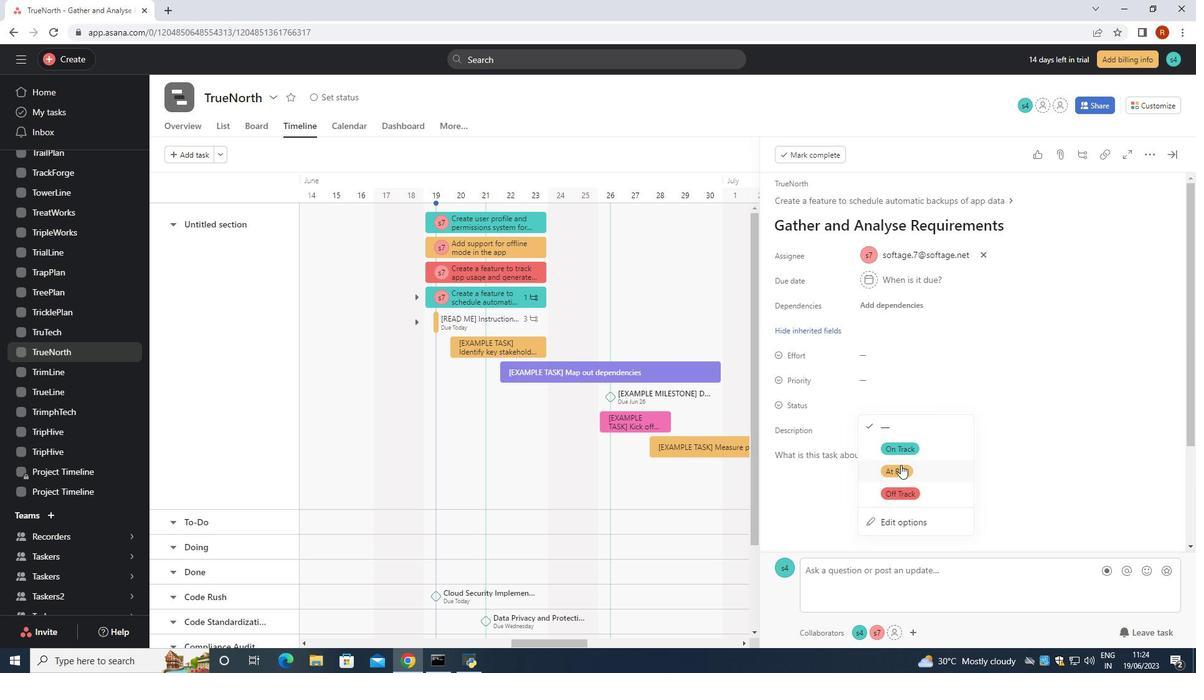 
Action: Mouse moved to (896, 386)
Screenshot: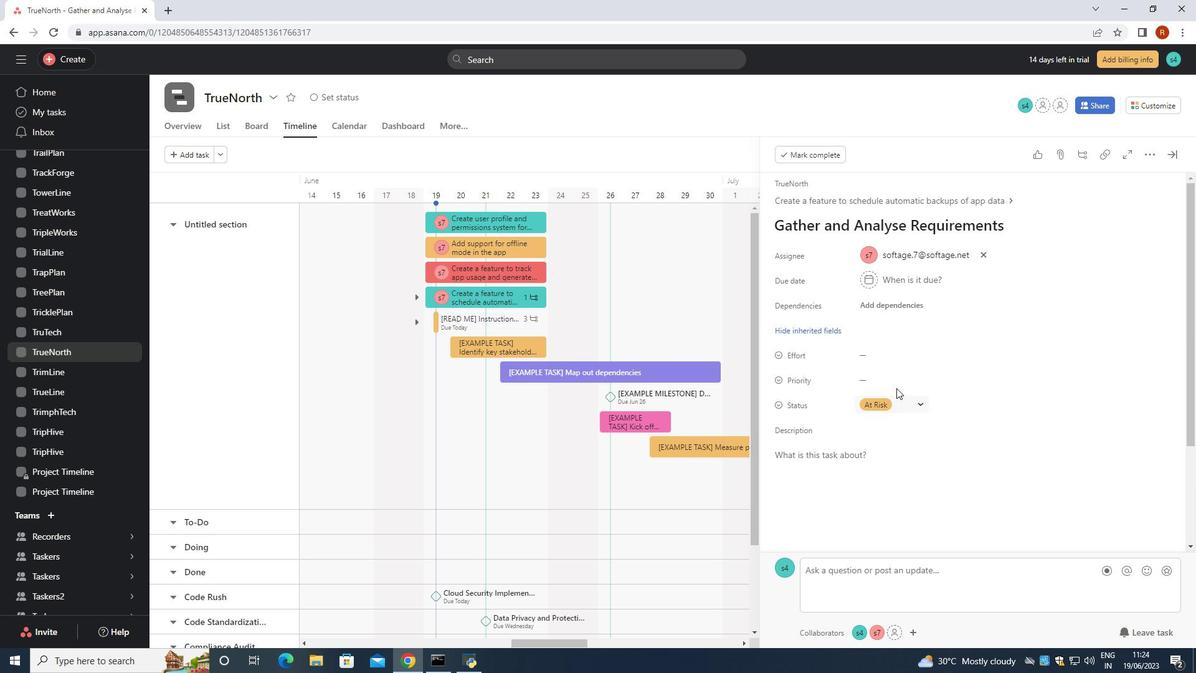 
Action: Mouse pressed left at (896, 386)
Screenshot: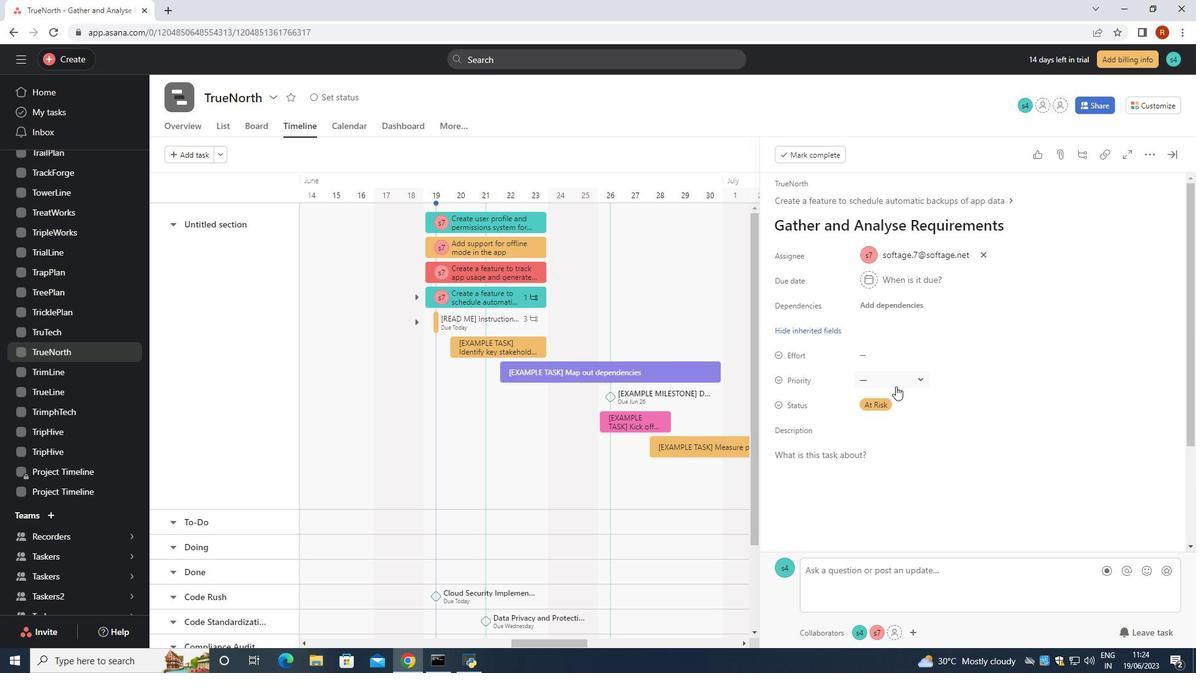 
Action: Mouse moved to (899, 448)
Screenshot: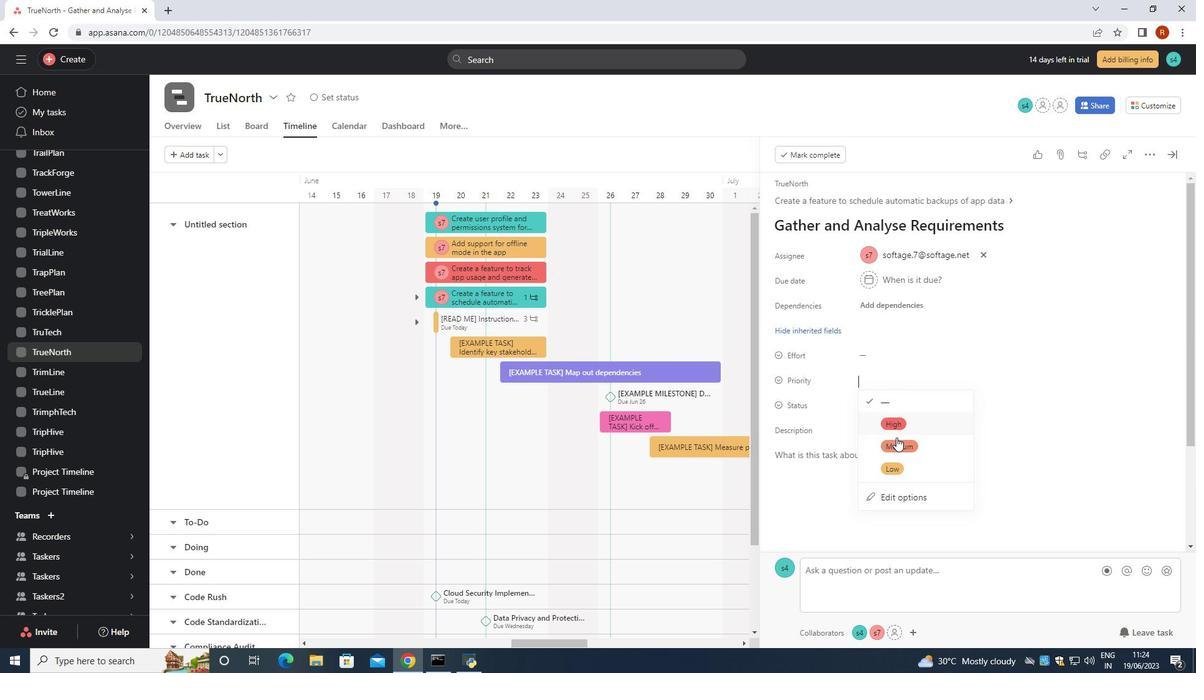 
Action: Mouse pressed left at (899, 448)
Screenshot: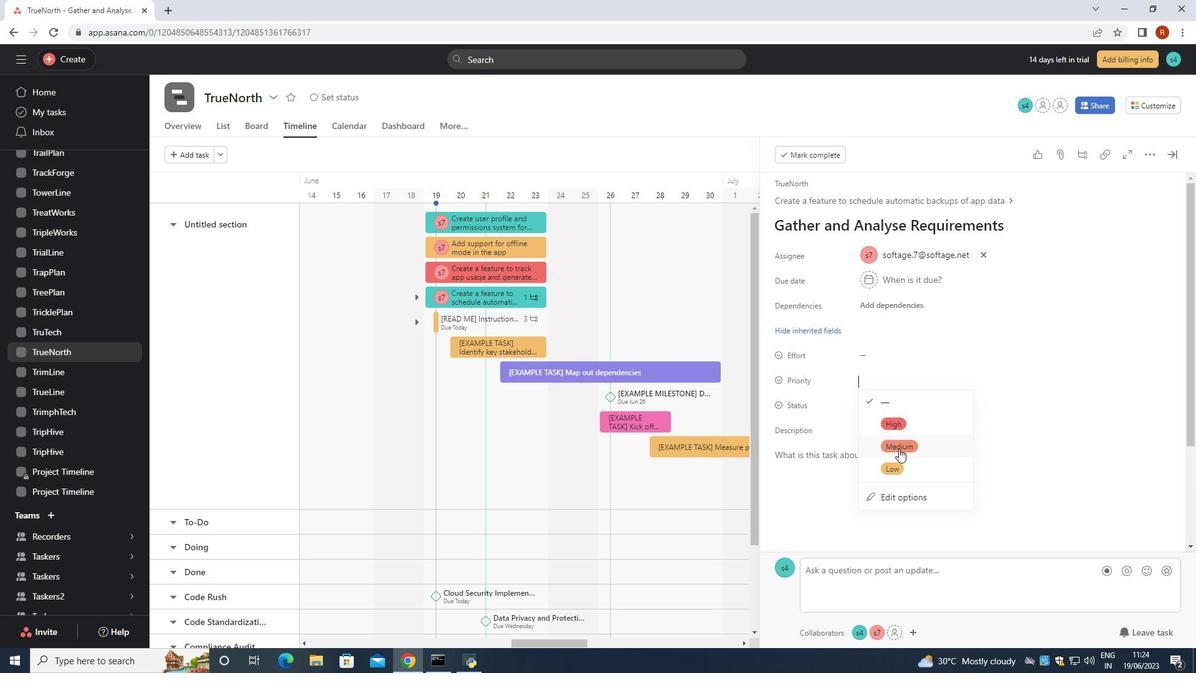 
